 Task: For heading Arial with bold.  font size for heading22,  'Change the font style of data to'Arial Narrow.  and font size to 14,  Change the alignment of both headline & data to Align middle.  In the sheet  Expense Monitoring Tool
Action: Mouse moved to (55, 132)
Screenshot: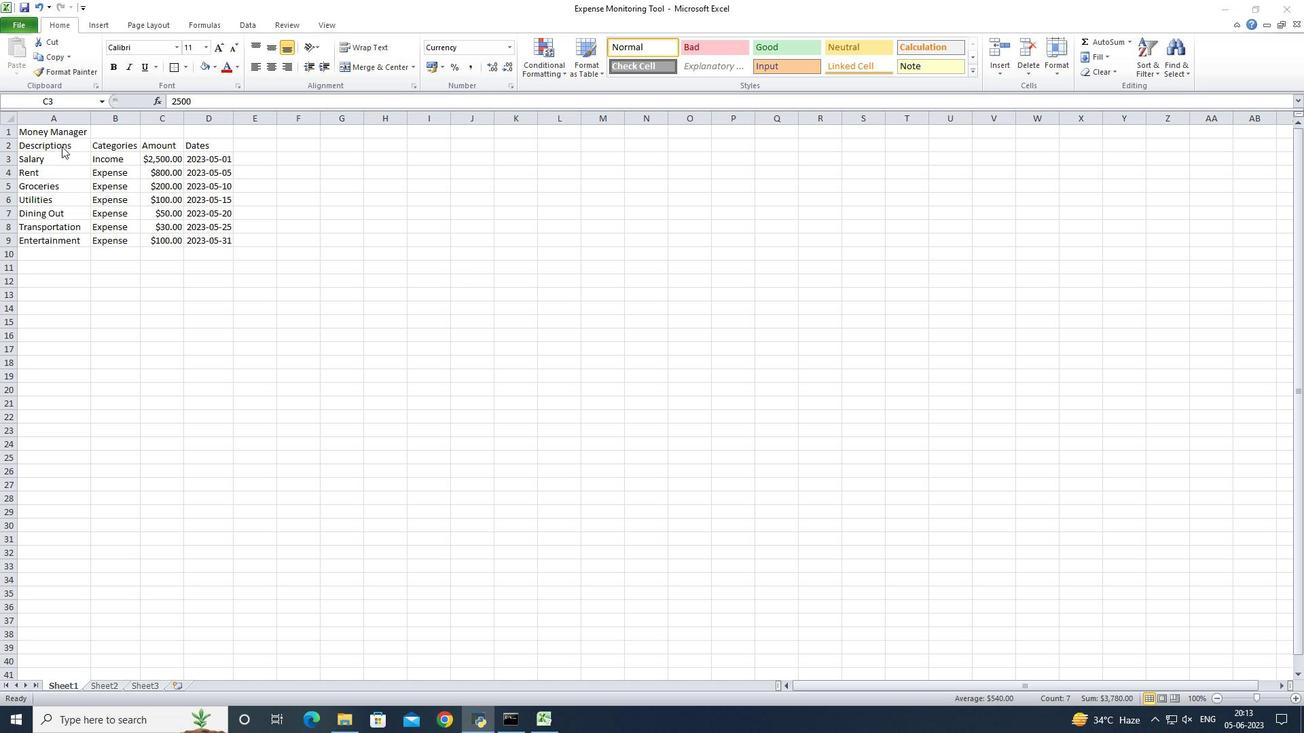 
Action: Mouse pressed left at (55, 132)
Screenshot: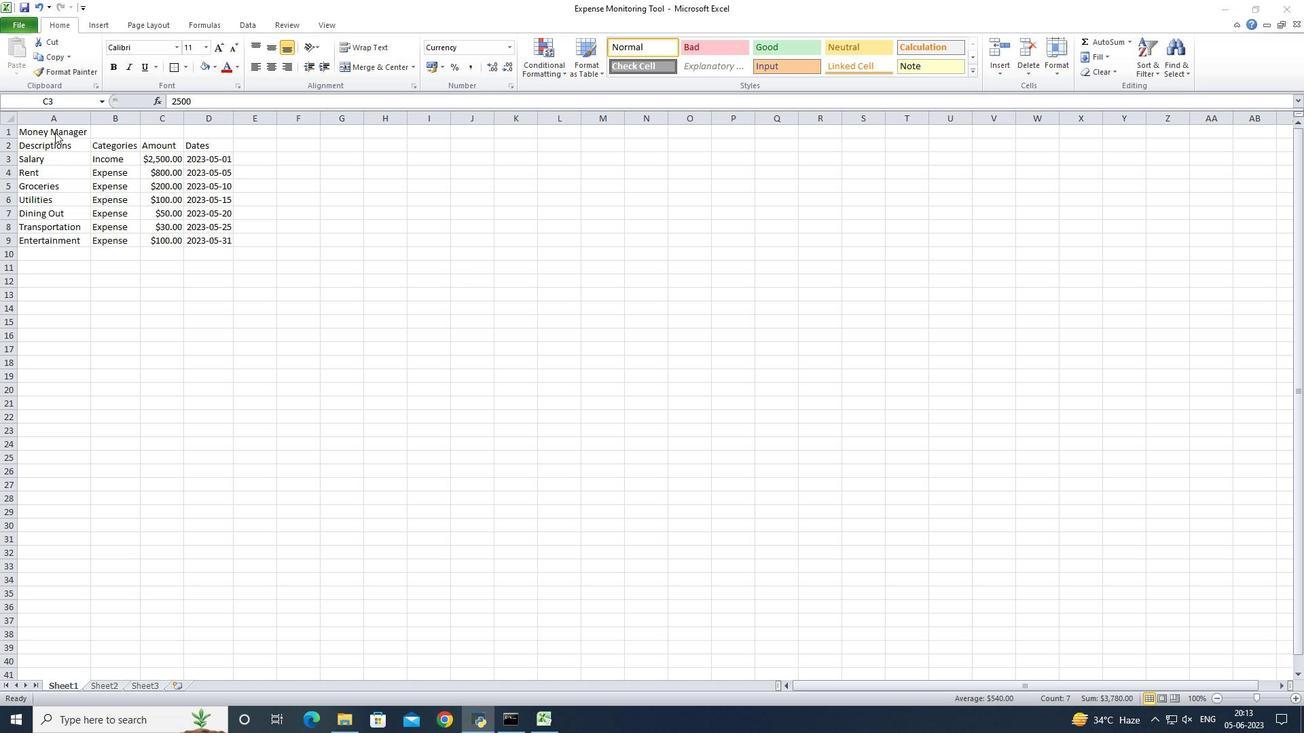 
Action: Mouse moved to (86, 133)
Screenshot: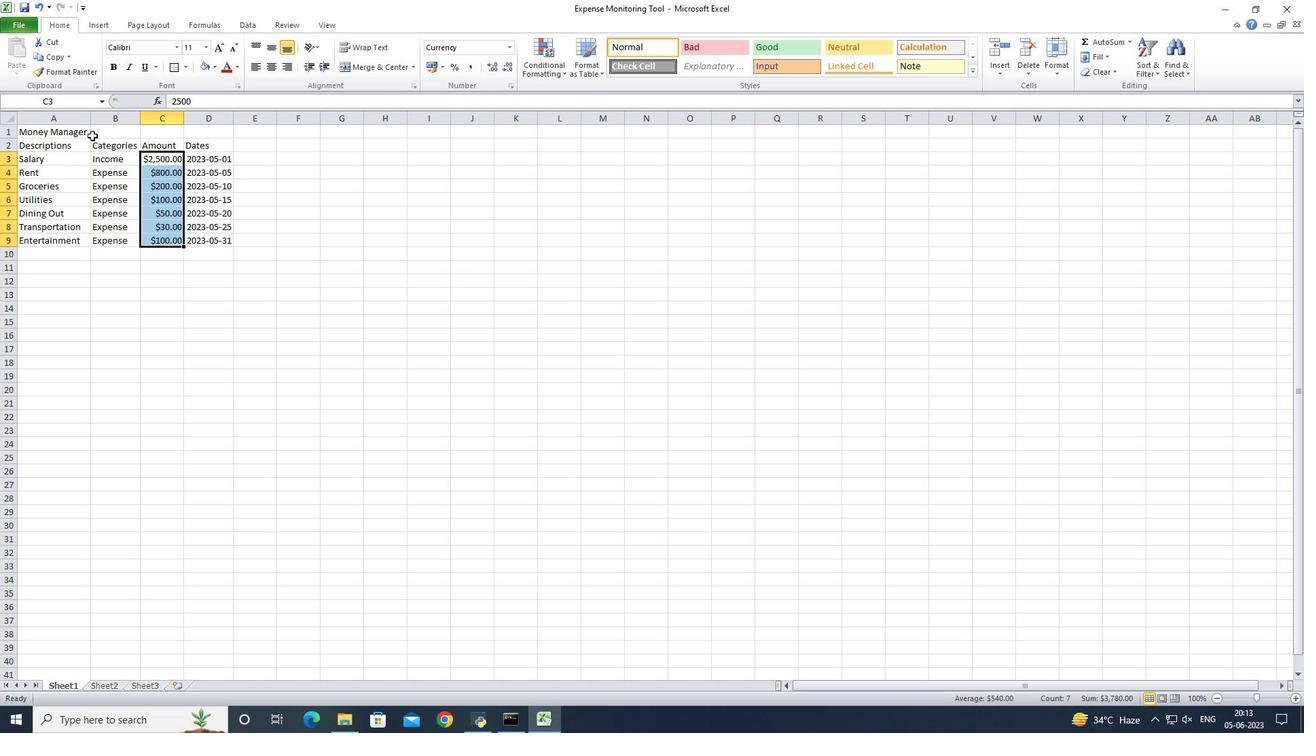
Action: Mouse pressed left at (86, 133)
Screenshot: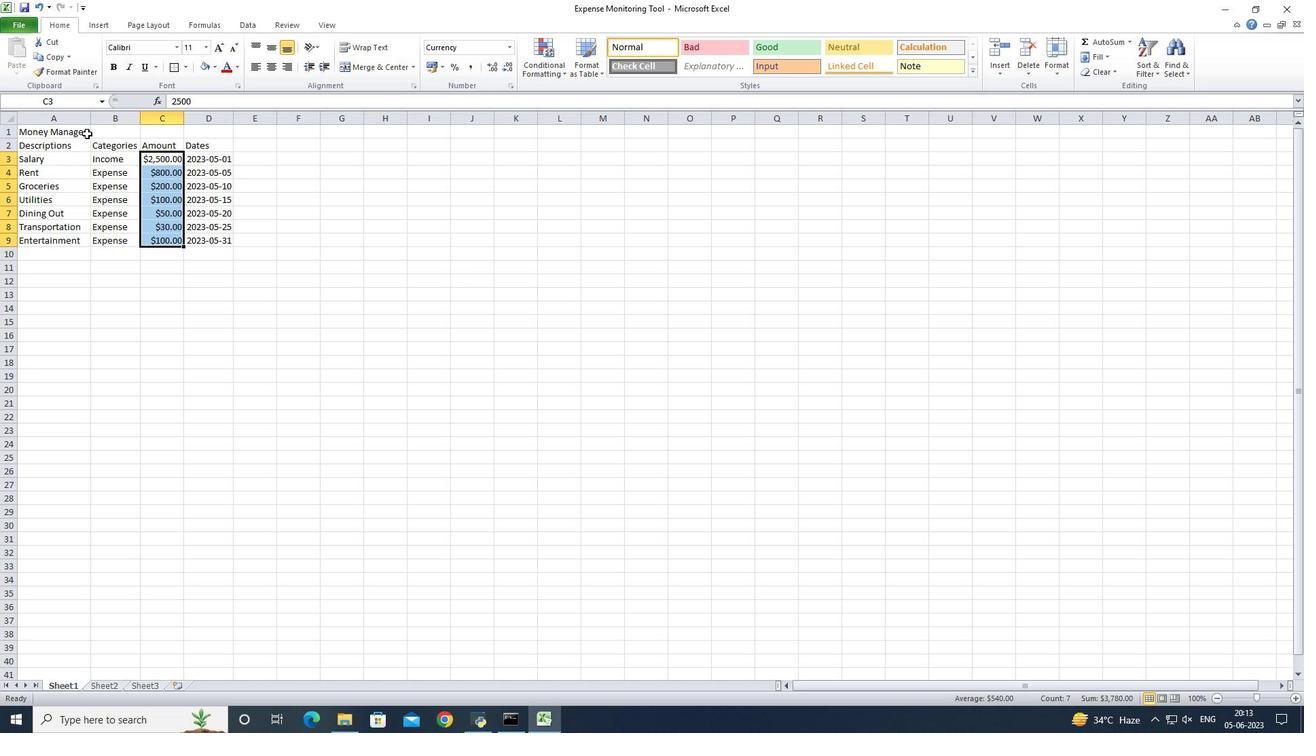 
Action: Mouse moved to (174, 48)
Screenshot: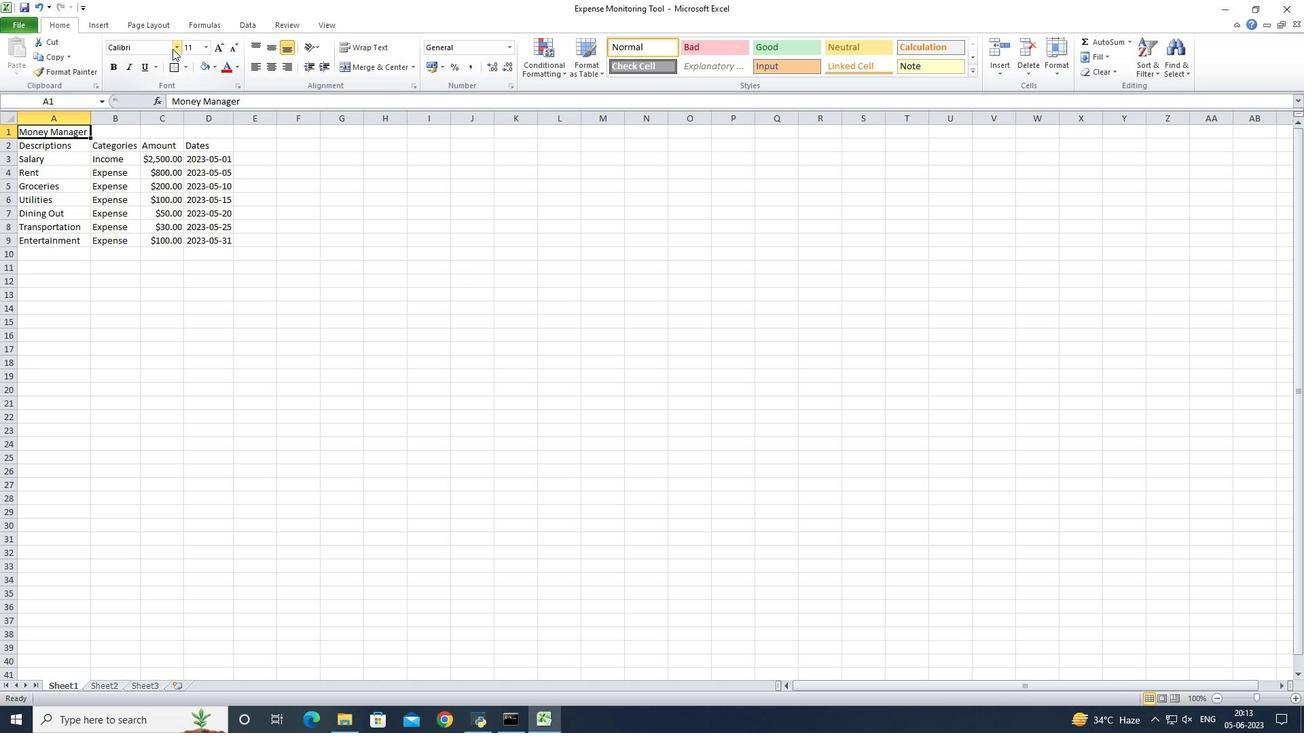 
Action: Mouse pressed left at (174, 48)
Screenshot: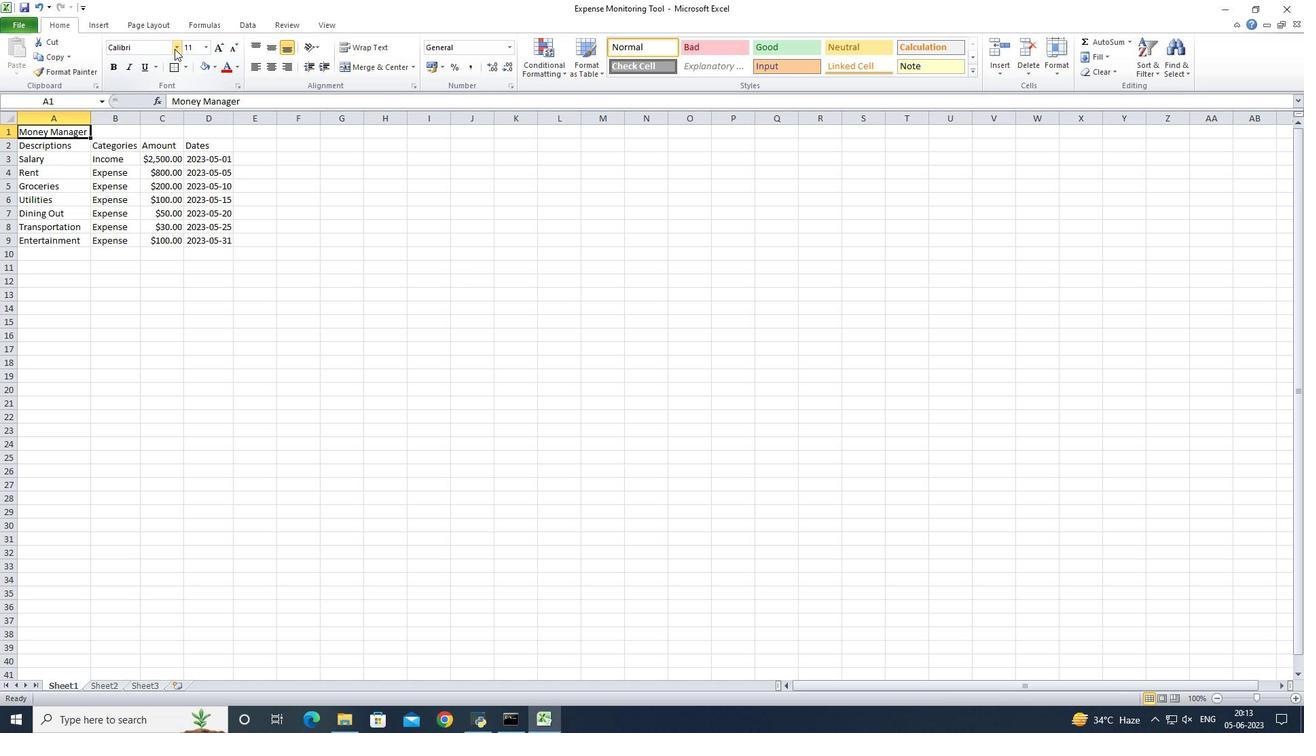 
Action: Mouse moved to (138, 207)
Screenshot: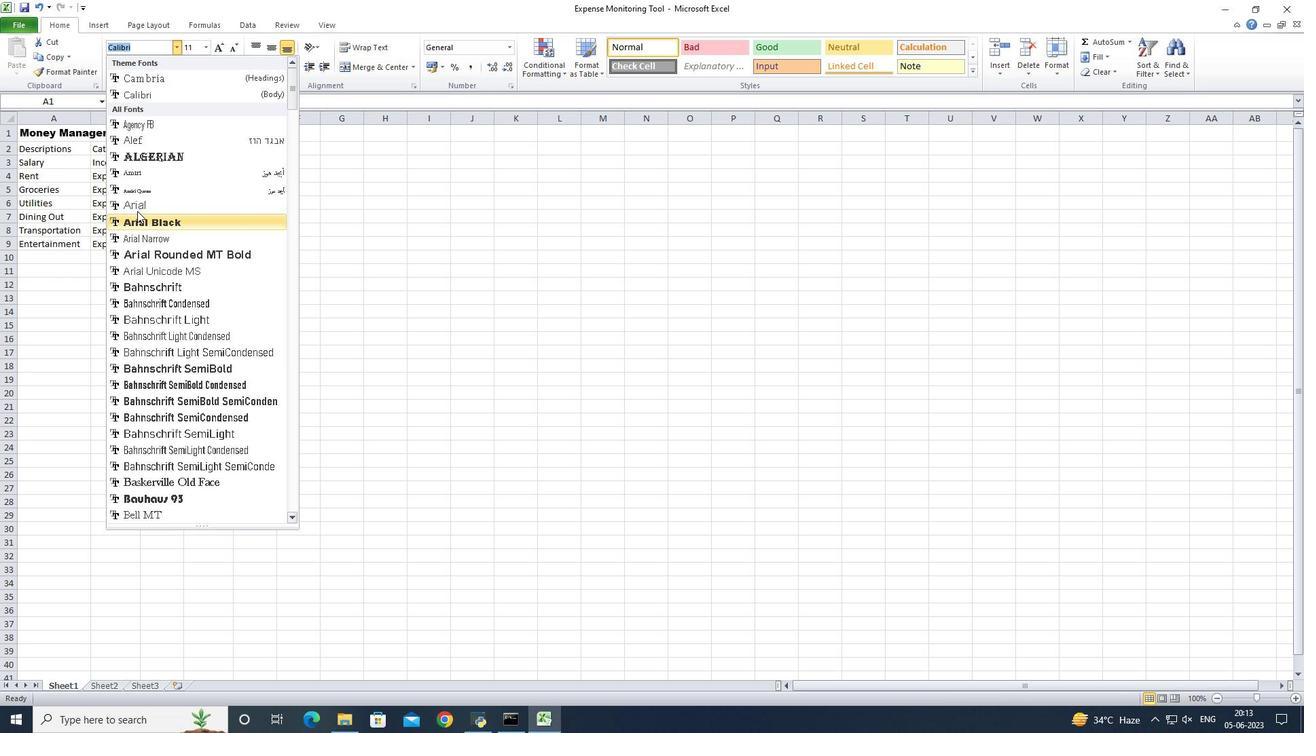 
Action: Mouse pressed left at (138, 207)
Screenshot: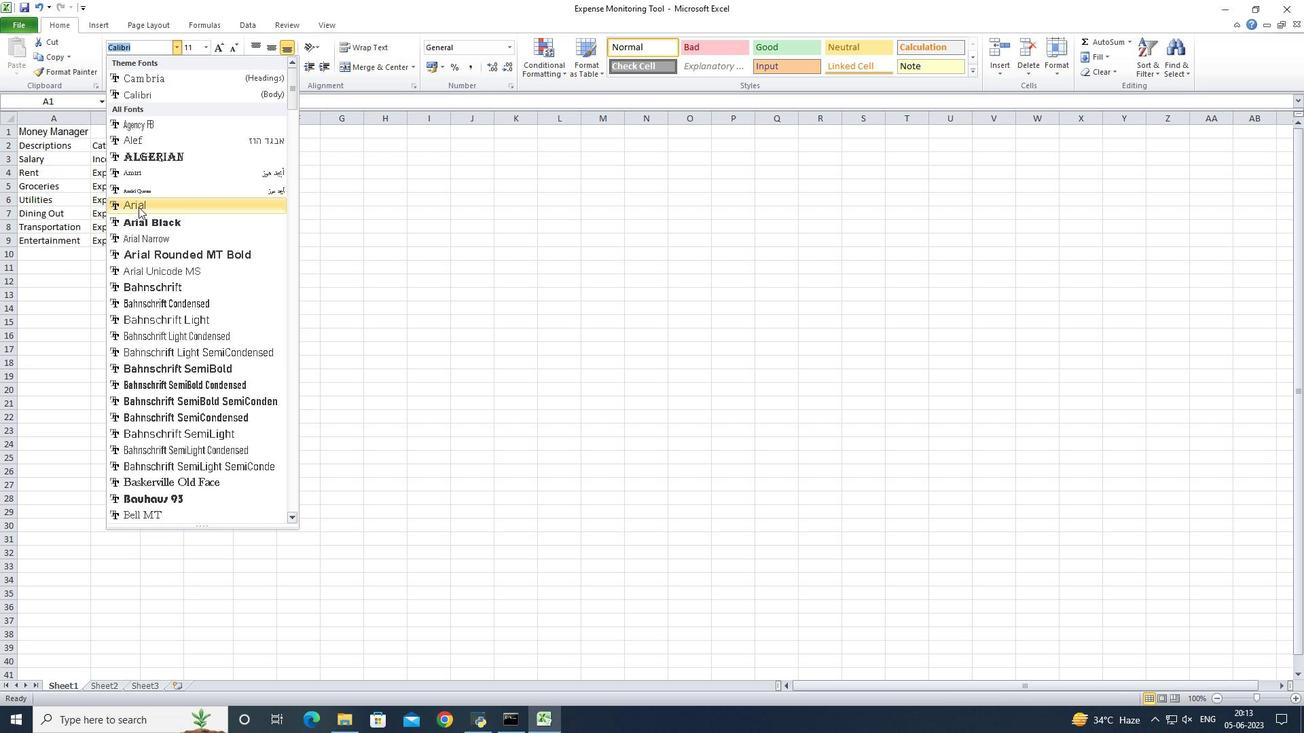 
Action: Mouse moved to (114, 63)
Screenshot: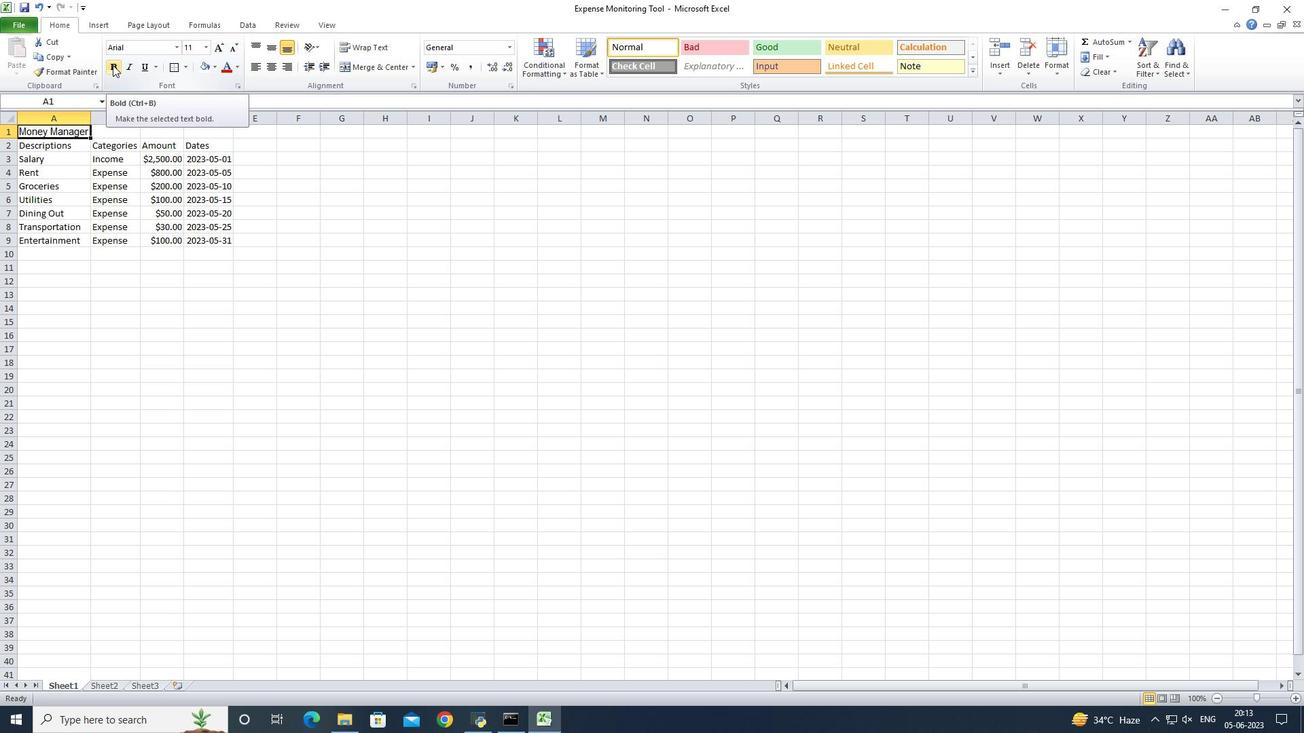 
Action: Mouse pressed left at (114, 63)
Screenshot: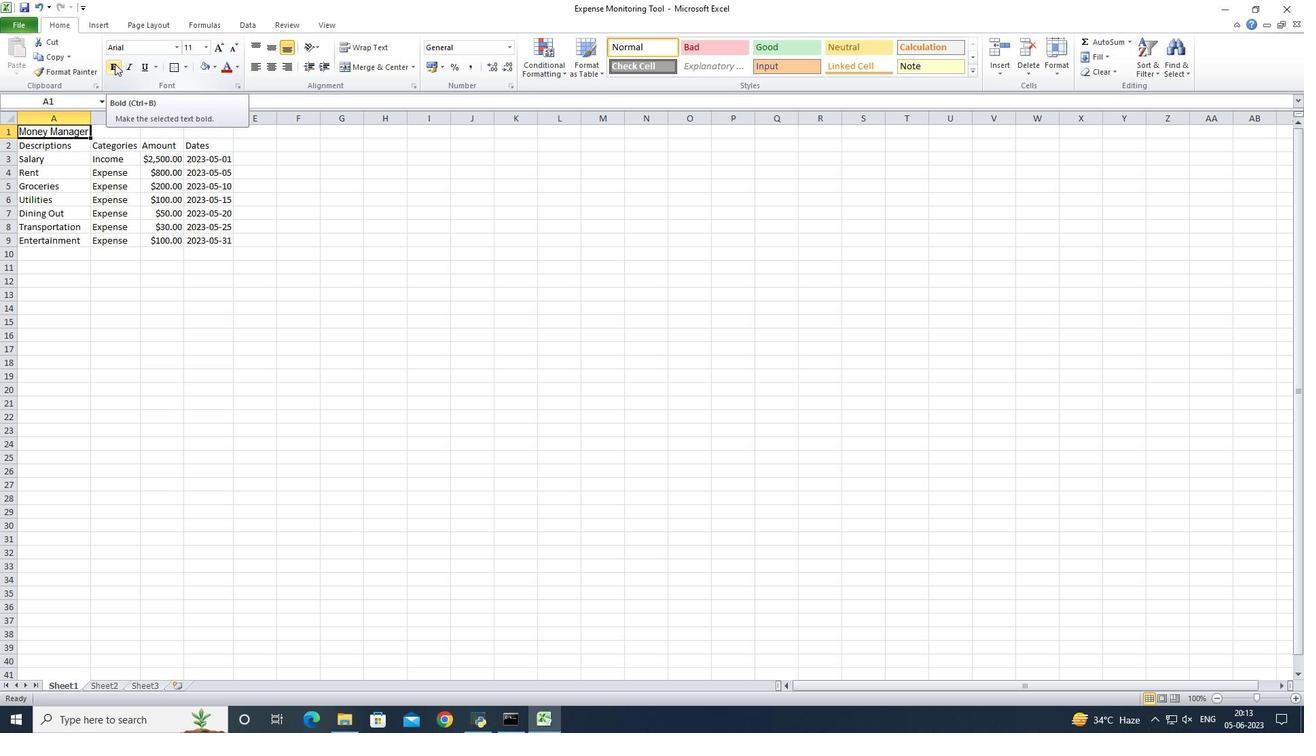
Action: Mouse moved to (203, 48)
Screenshot: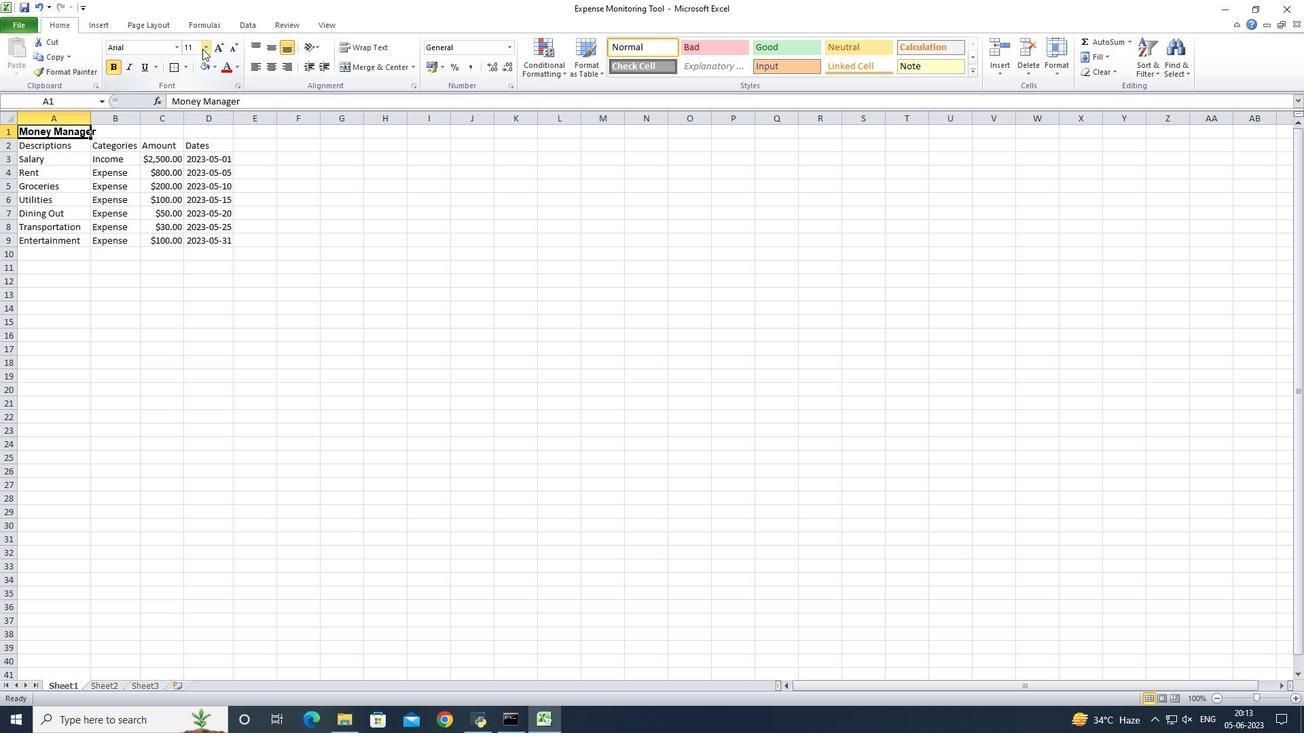 
Action: Mouse pressed left at (203, 48)
Screenshot: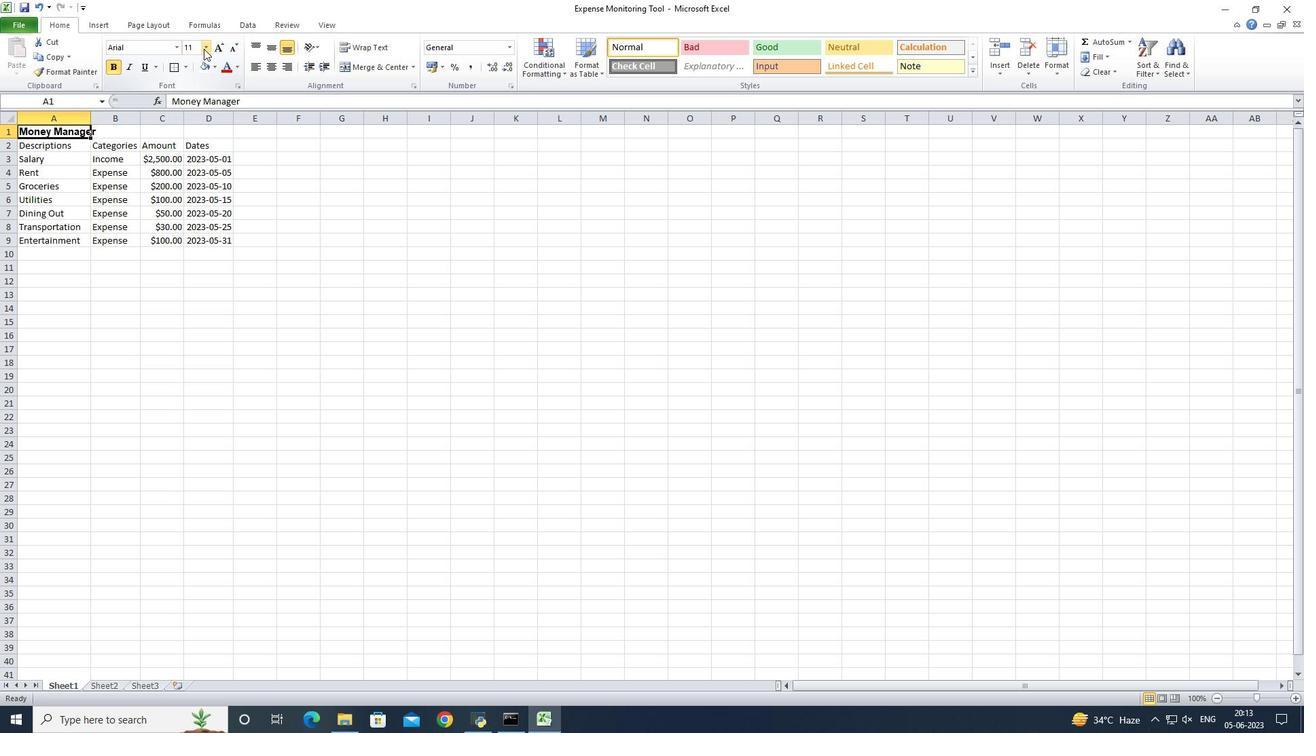 
Action: Mouse moved to (190, 165)
Screenshot: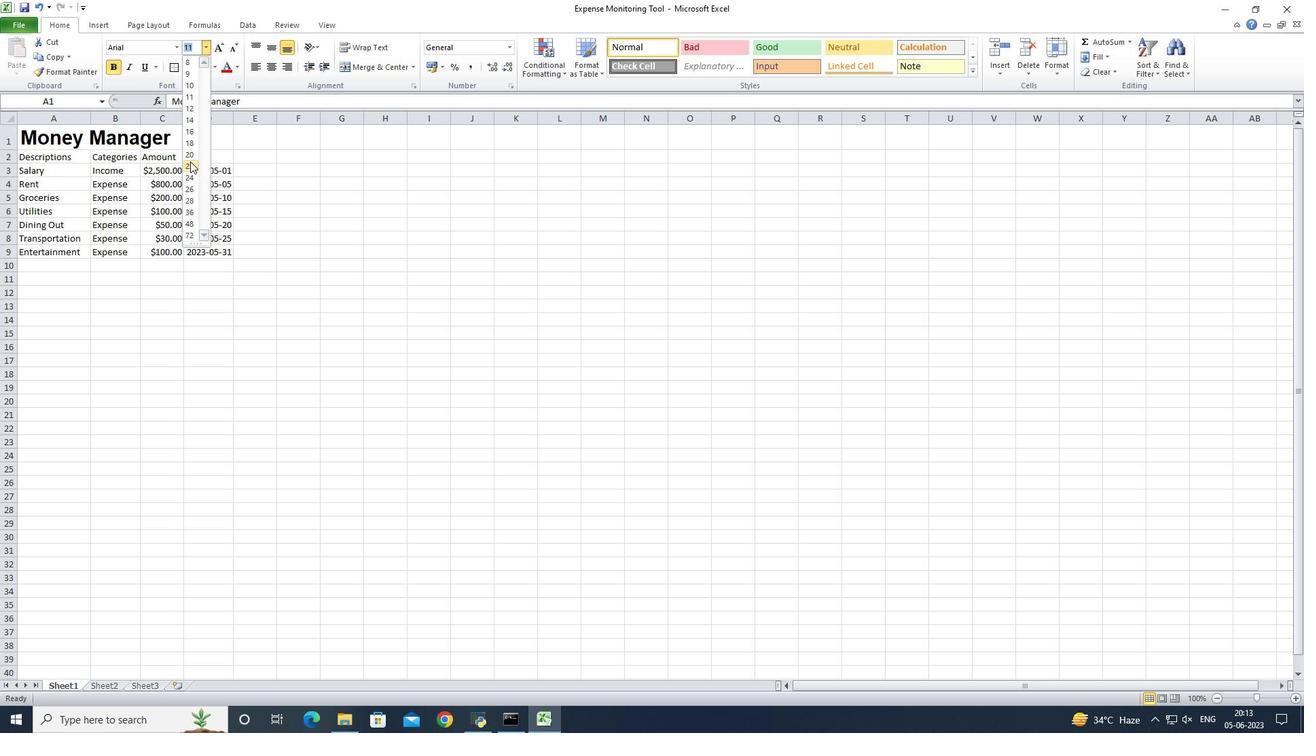 
Action: Mouse pressed left at (190, 165)
Screenshot: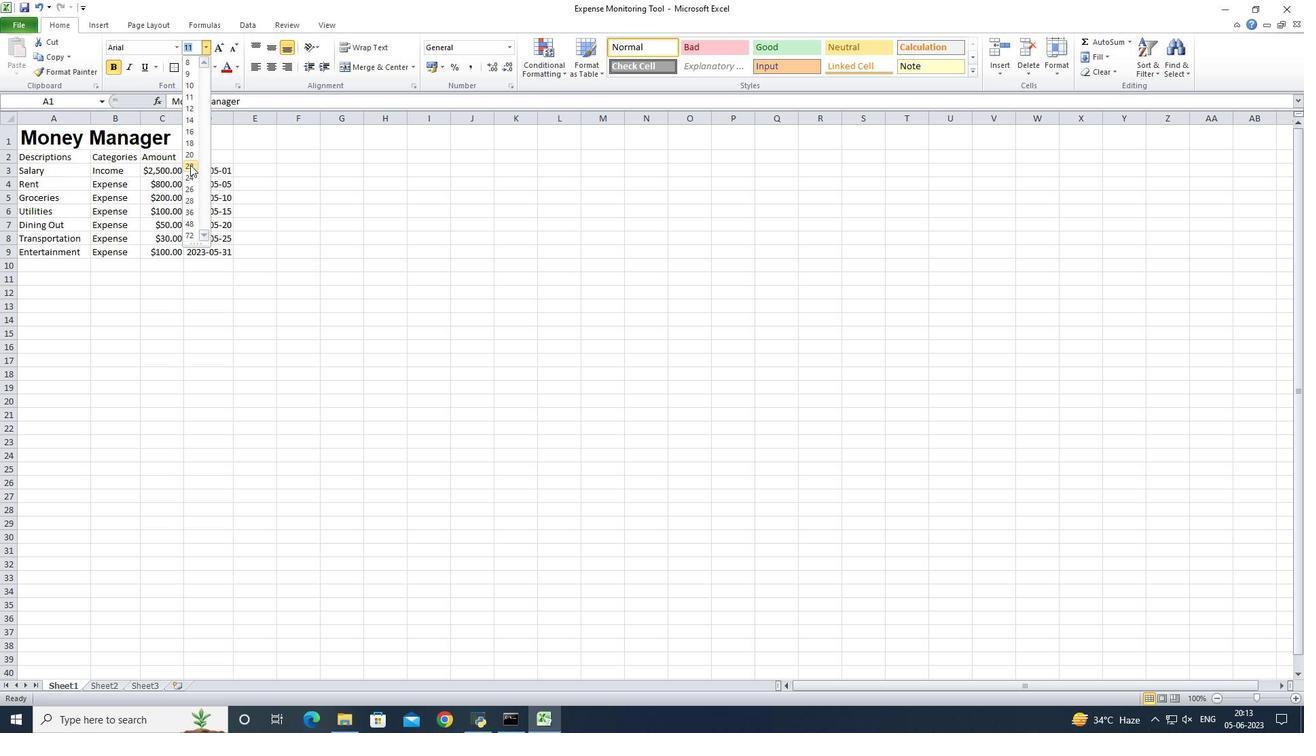 
Action: Mouse moved to (48, 161)
Screenshot: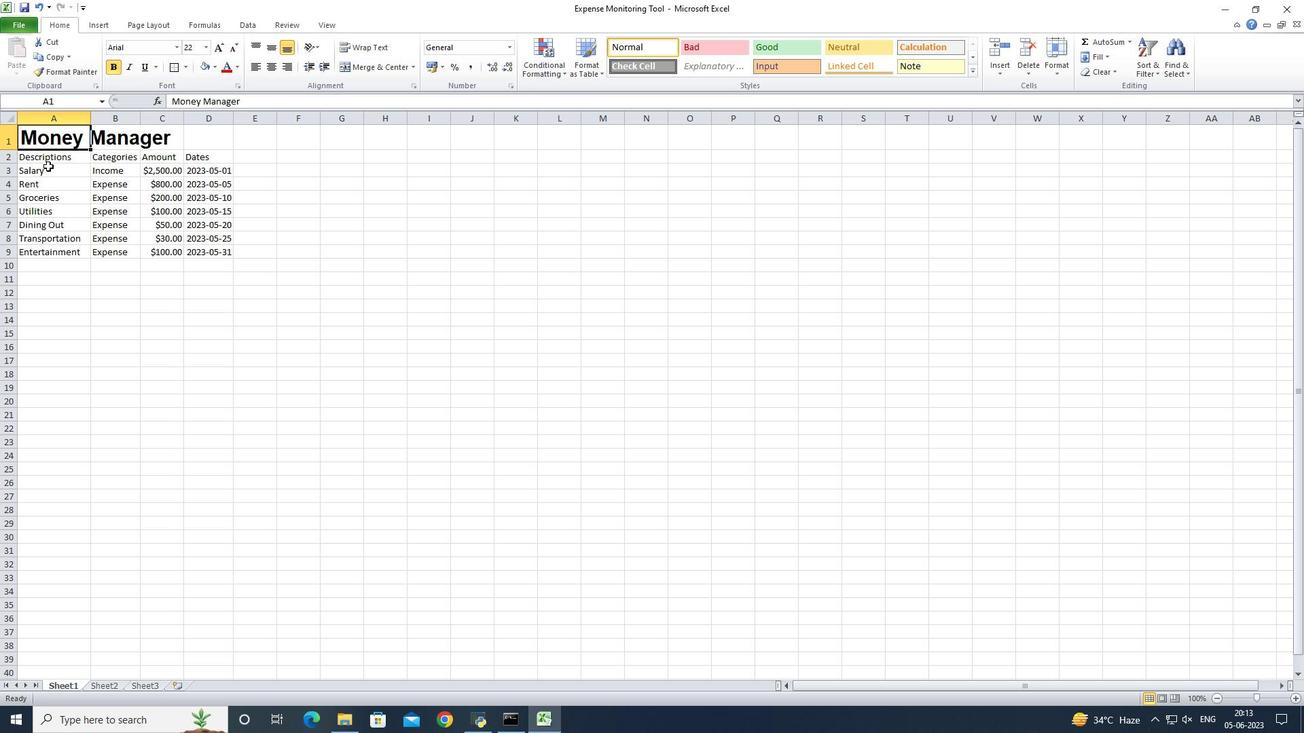 
Action: Mouse pressed left at (48, 161)
Screenshot: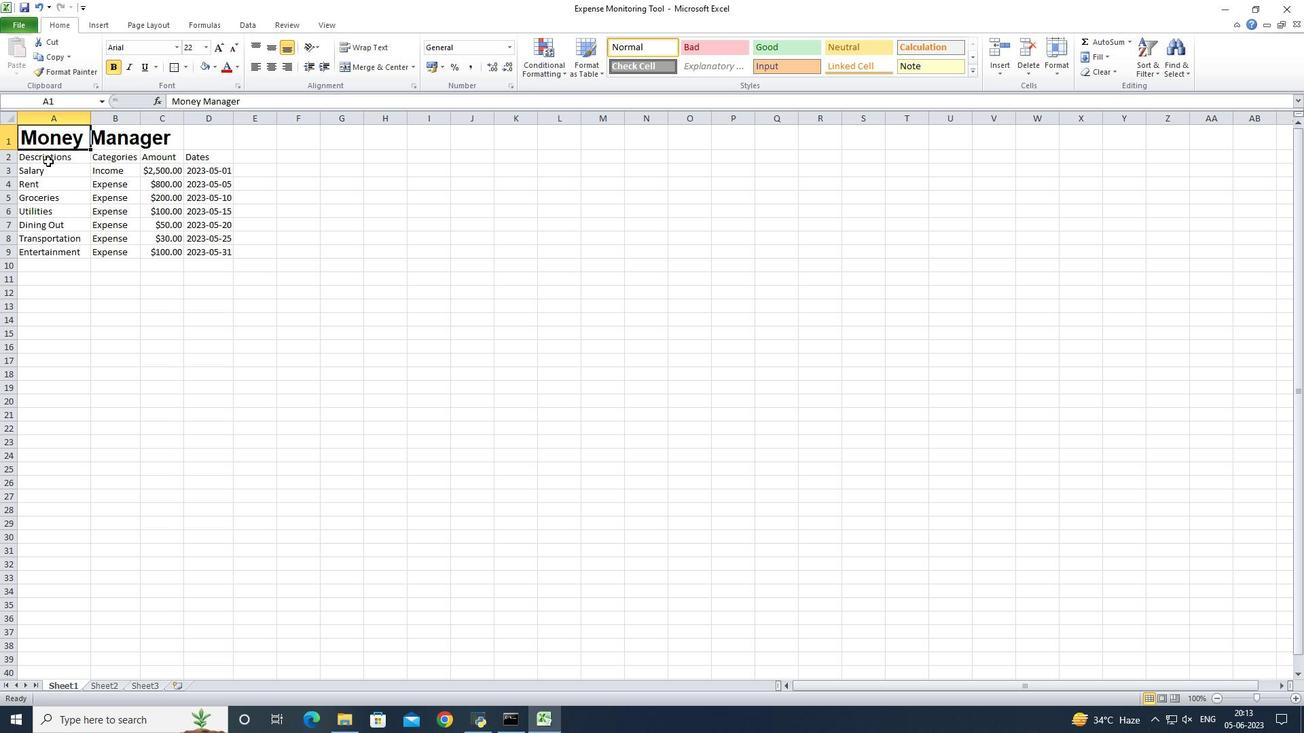 
Action: Mouse moved to (175, 44)
Screenshot: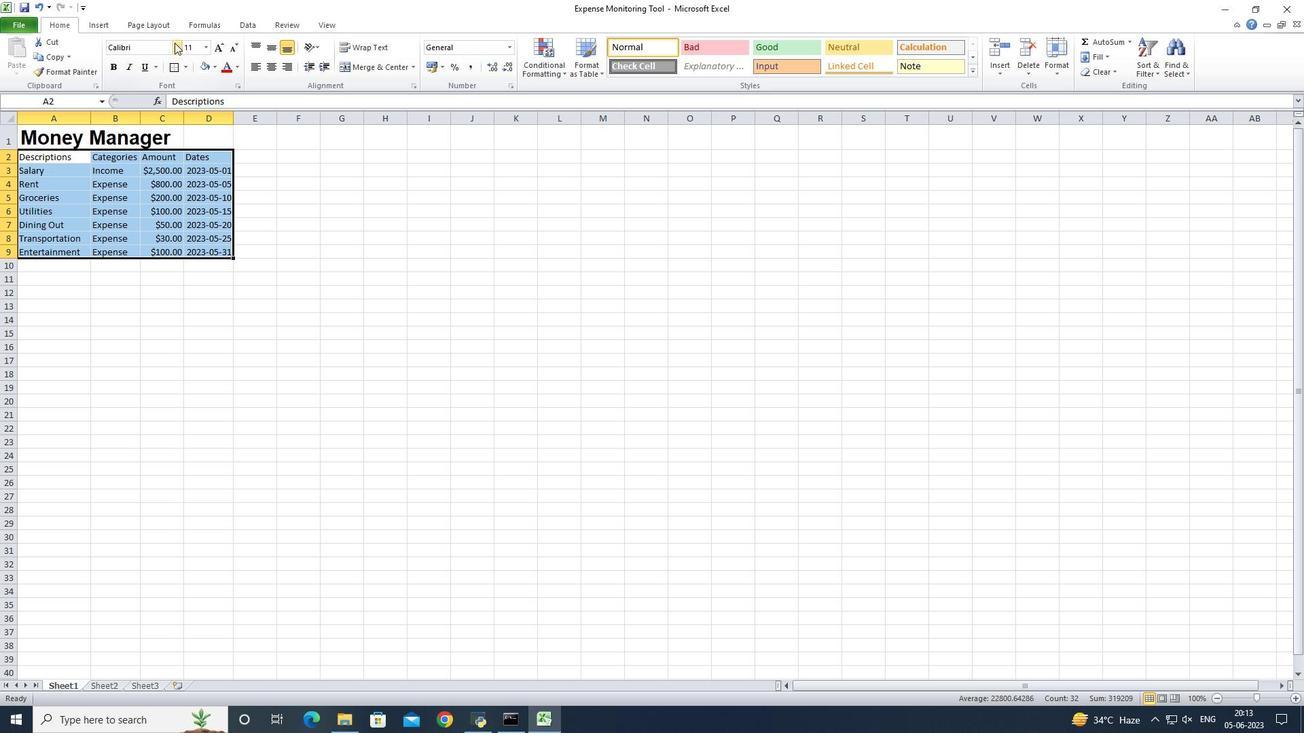 
Action: Mouse pressed left at (175, 44)
Screenshot: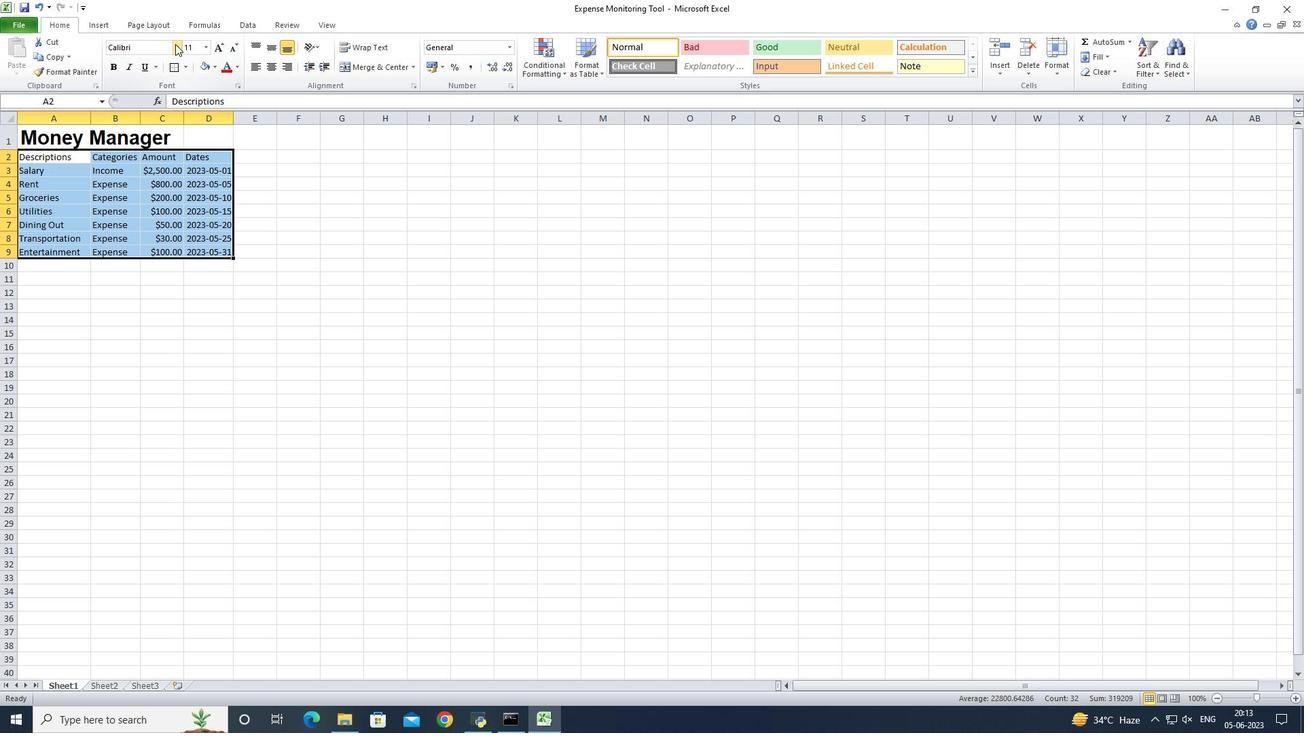 
Action: Mouse moved to (158, 239)
Screenshot: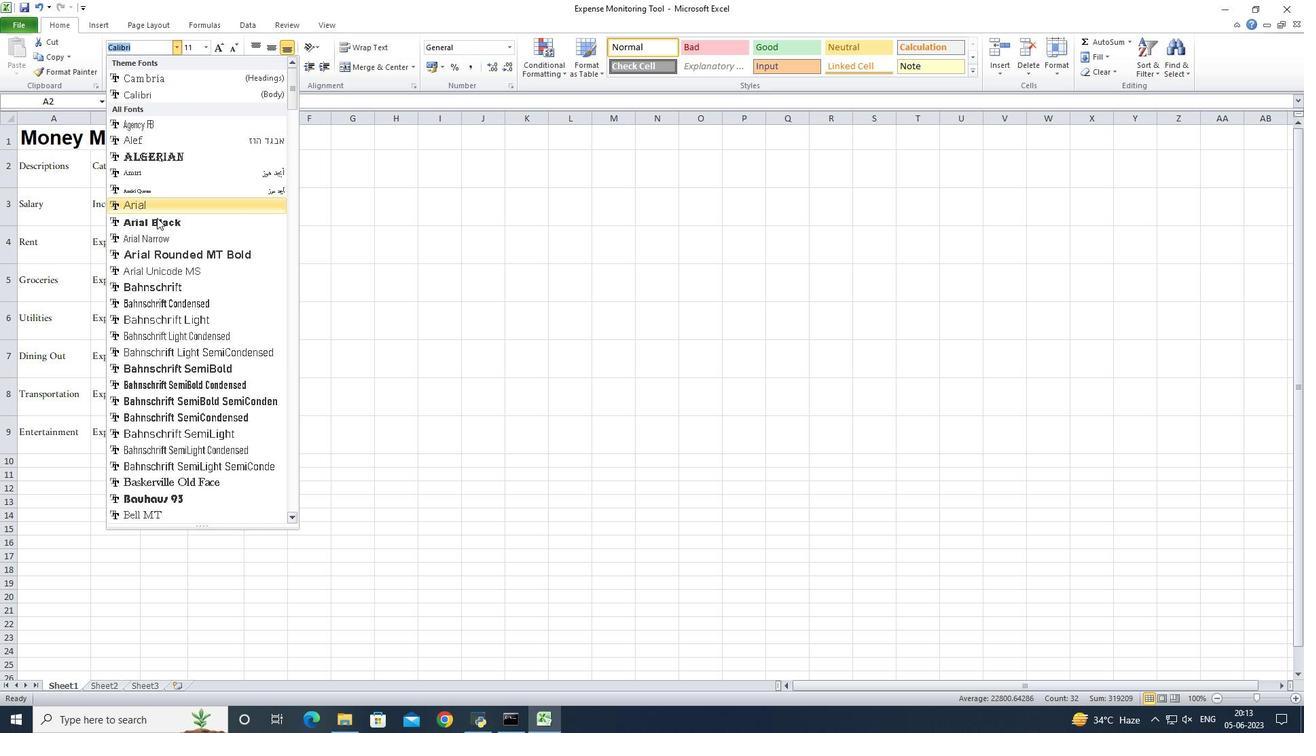 
Action: Mouse pressed left at (158, 239)
Screenshot: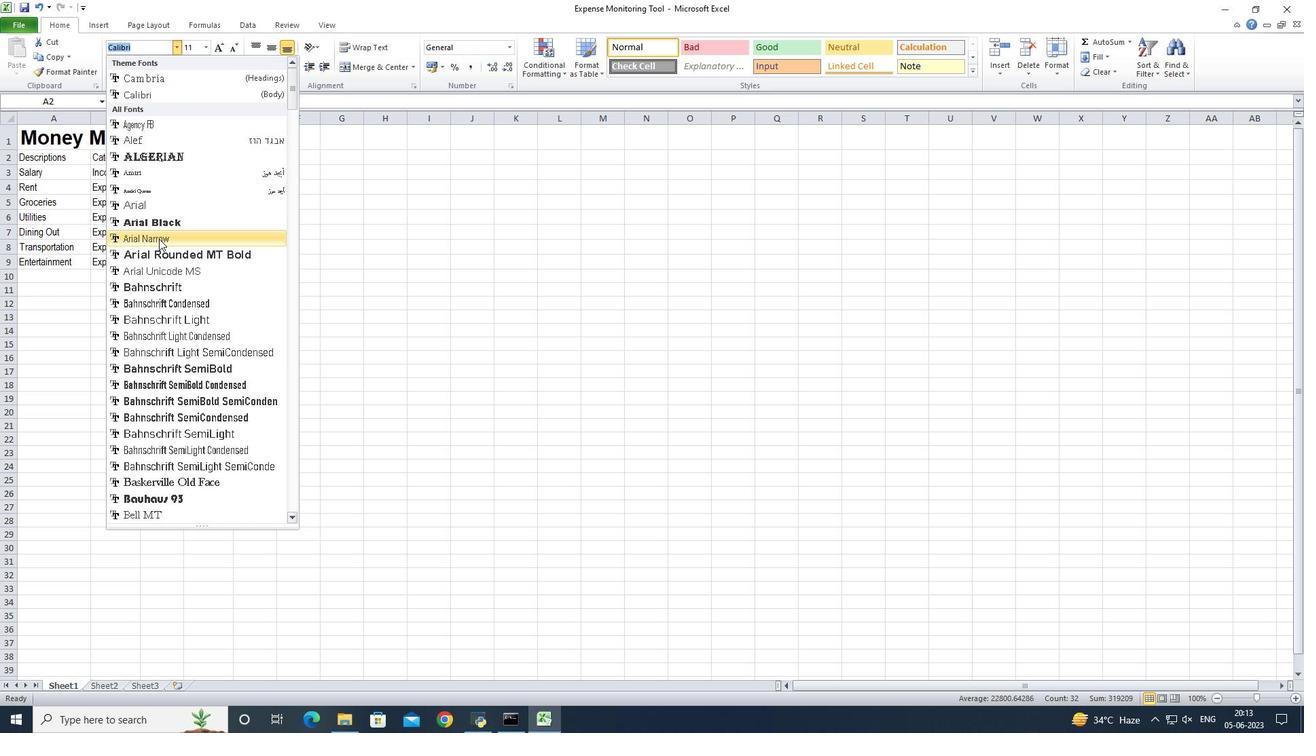 
Action: Mouse moved to (207, 49)
Screenshot: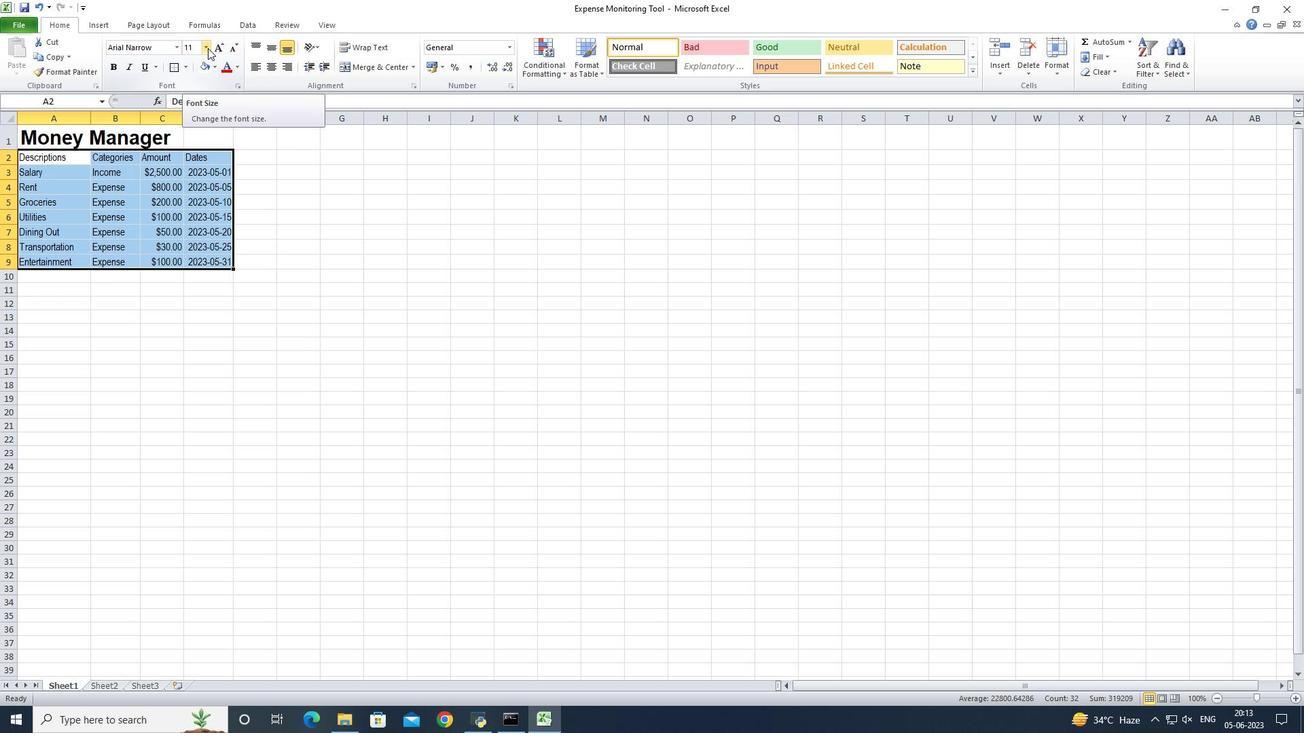 
Action: Mouse pressed left at (207, 49)
Screenshot: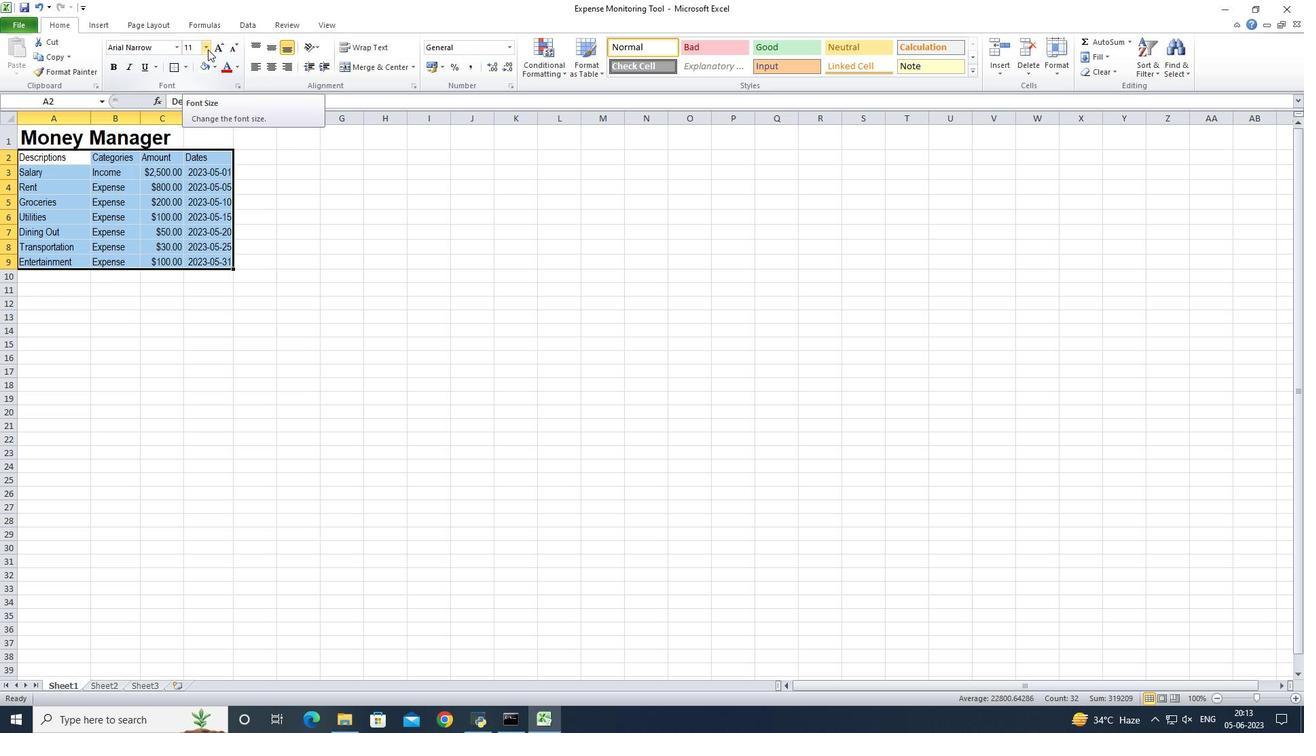 
Action: Mouse moved to (194, 119)
Screenshot: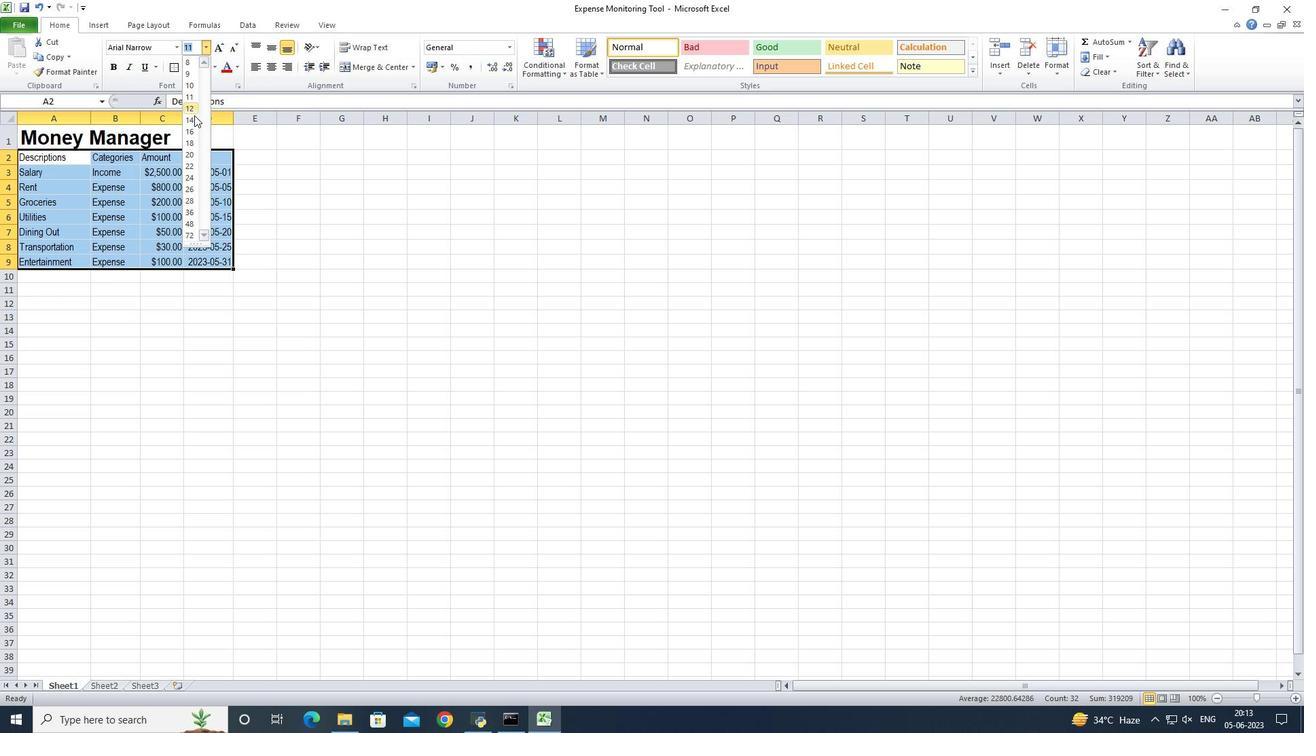 
Action: Mouse pressed left at (194, 119)
Screenshot: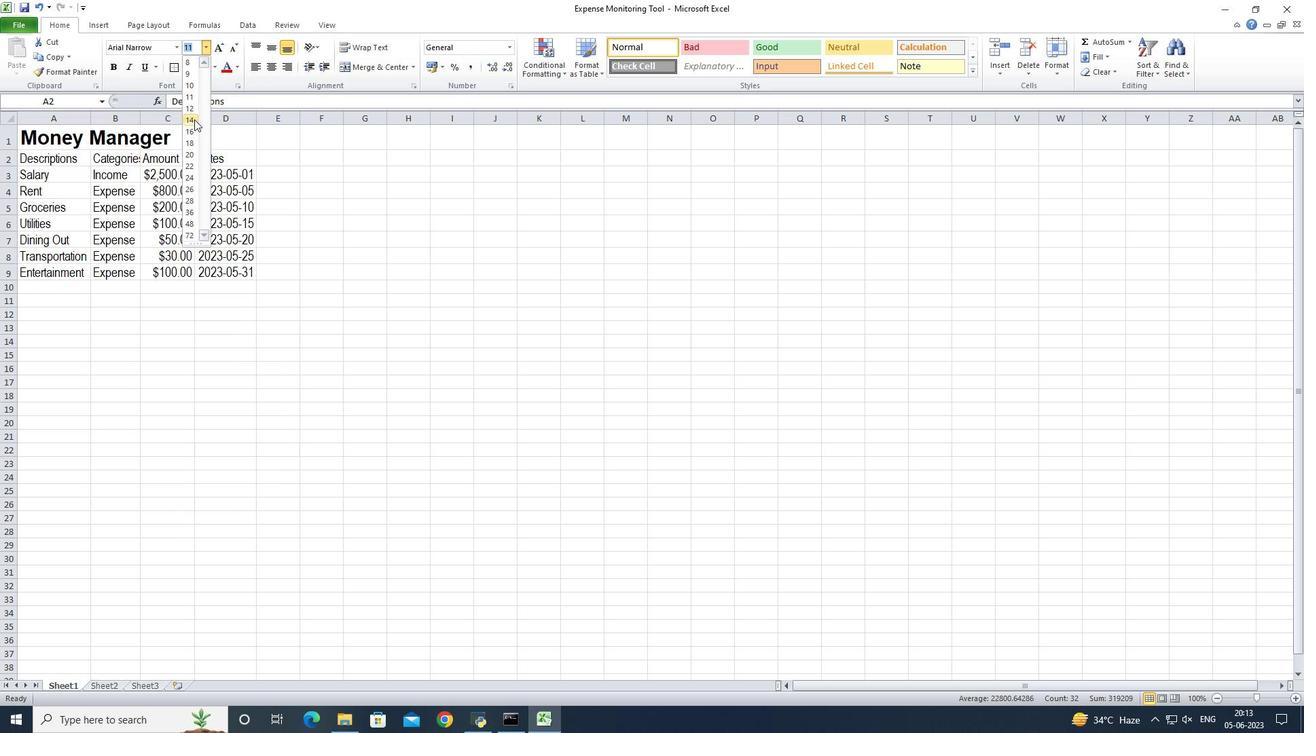 
Action: Mouse moved to (35, 133)
Screenshot: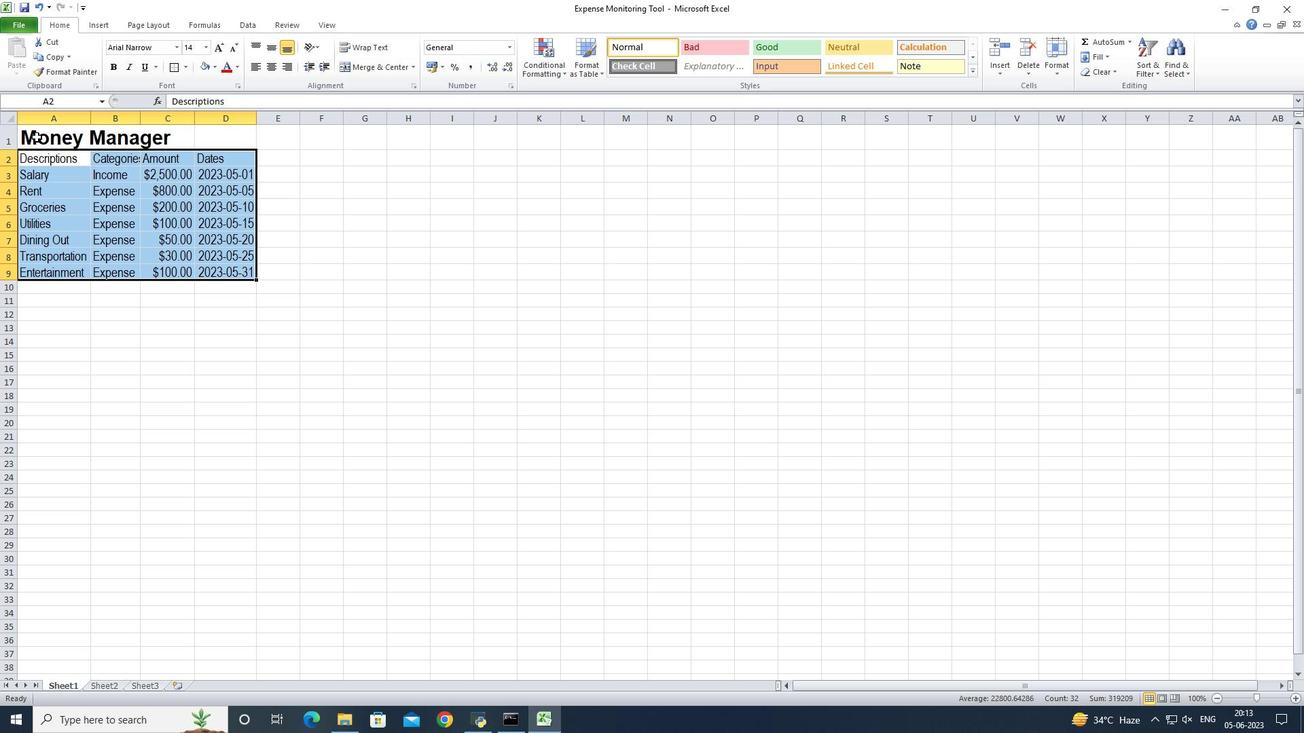 
Action: Mouse pressed left at (35, 133)
Screenshot: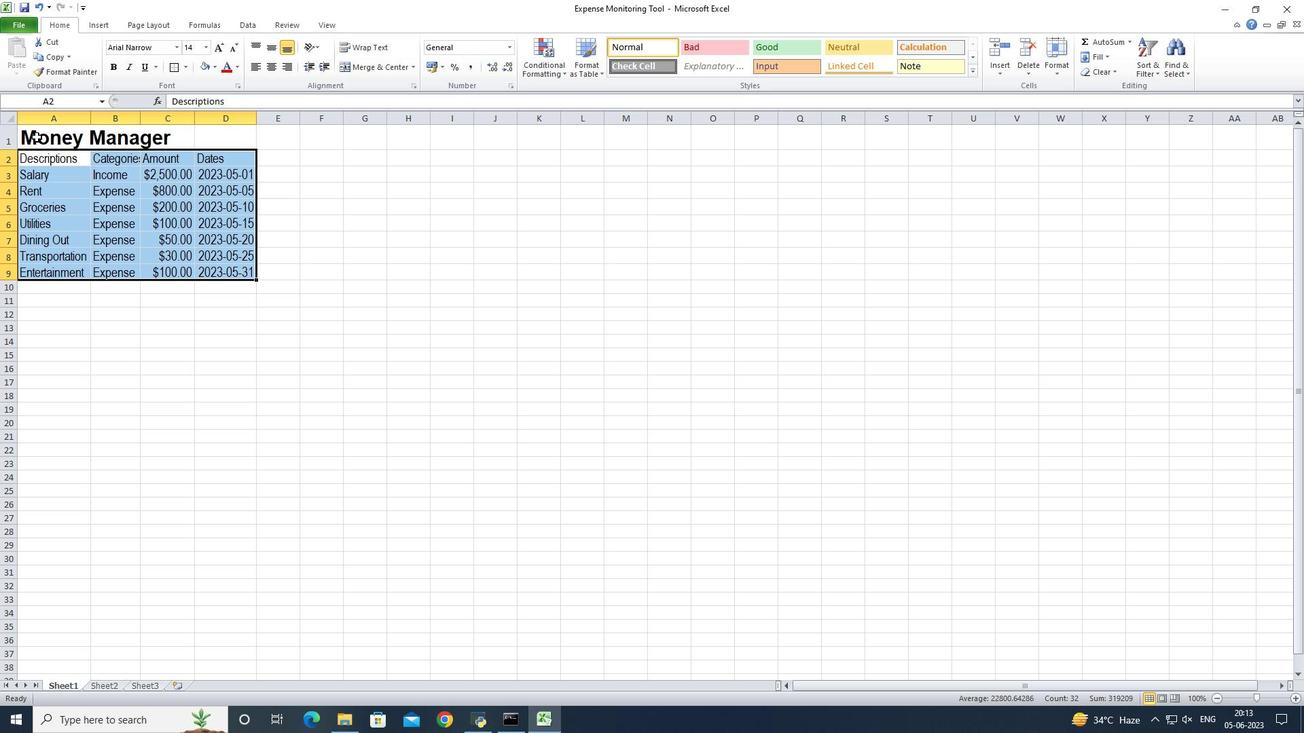 
Action: Mouse moved to (268, 46)
Screenshot: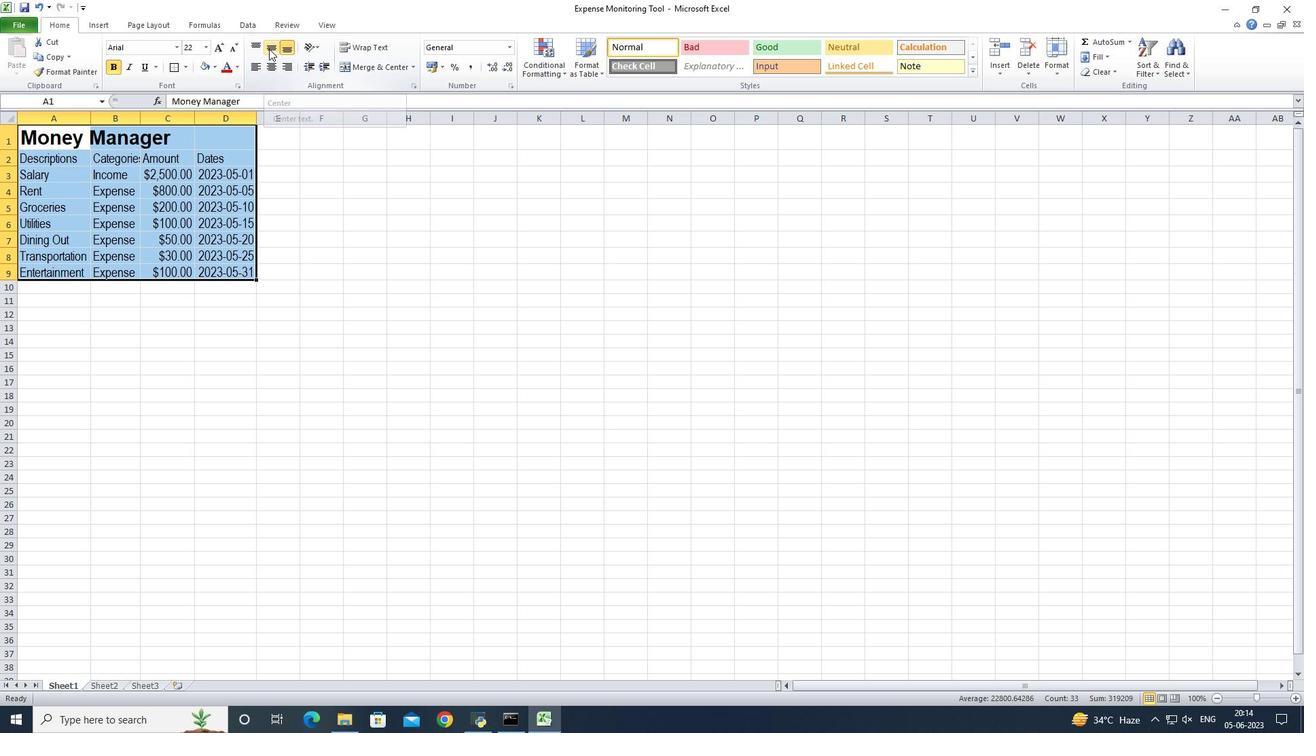 
Action: Mouse pressed left at (268, 46)
Screenshot: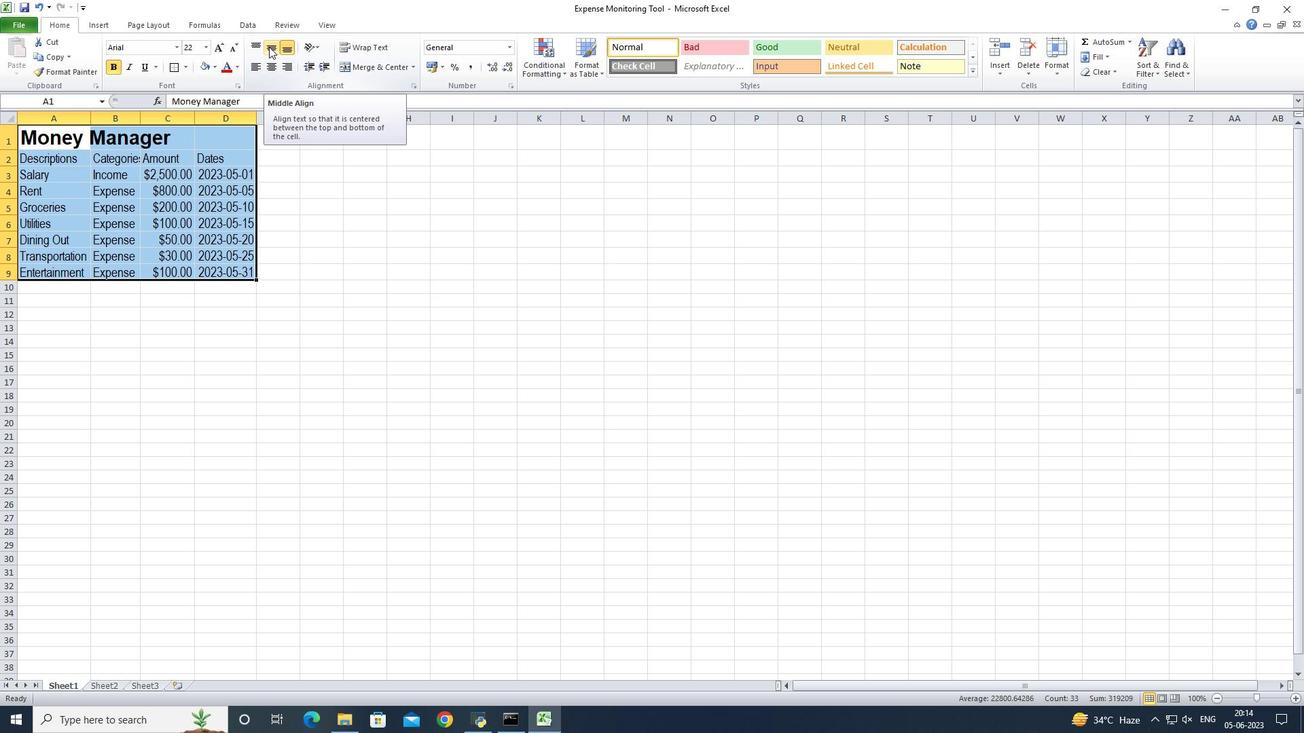 
Action: Mouse moved to (89, 118)
Screenshot: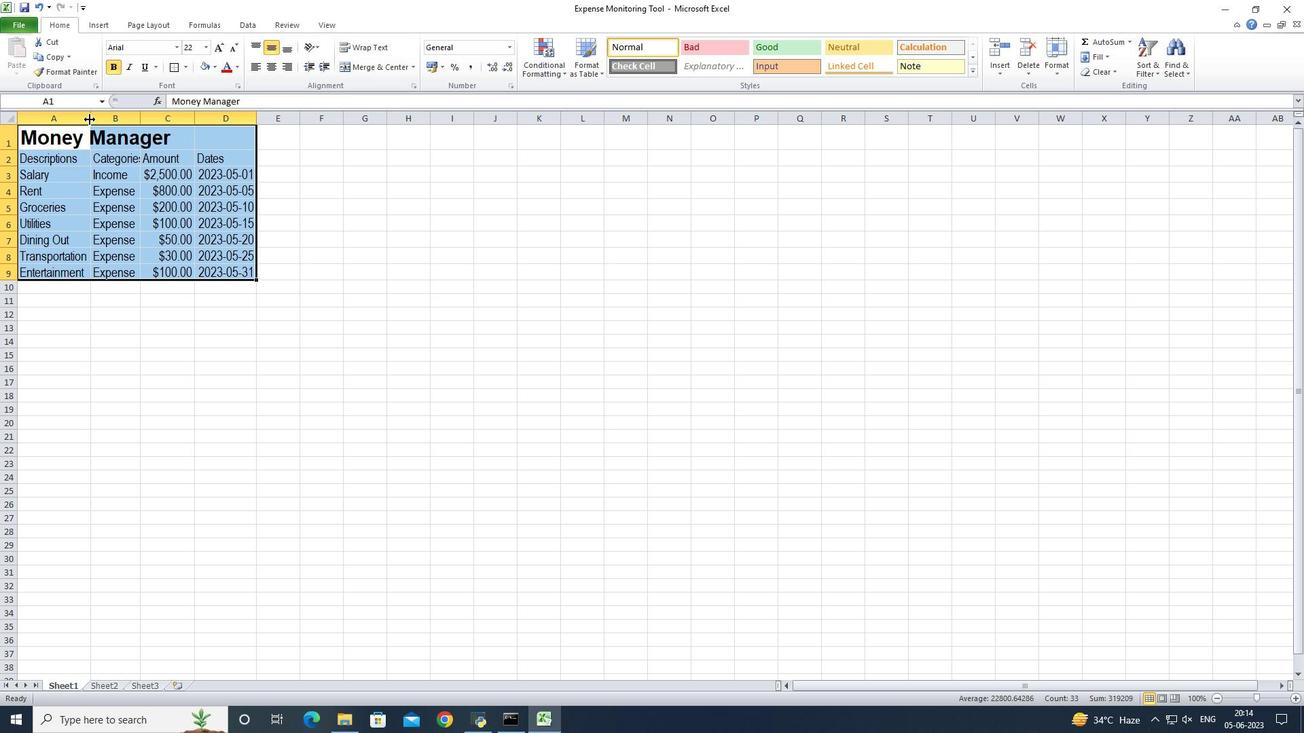 
Action: Mouse pressed left at (89, 118)
Screenshot: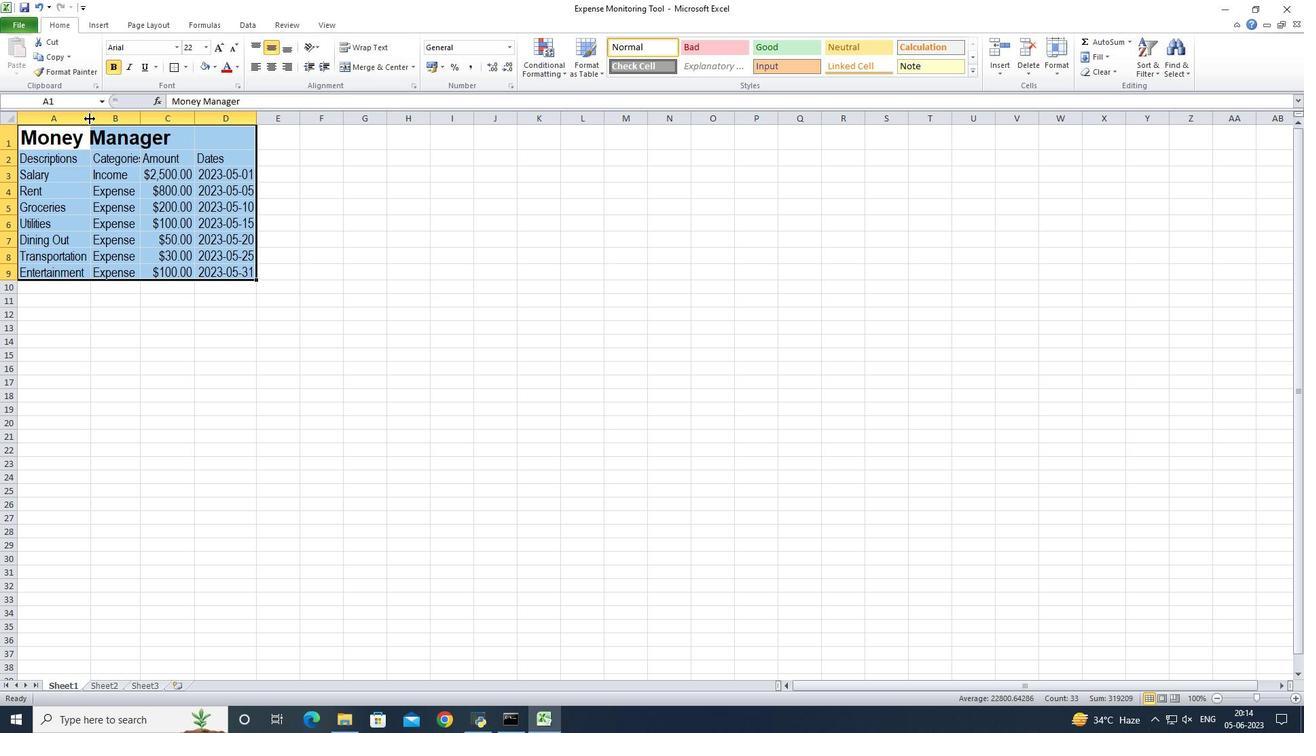 
Action: Mouse pressed left at (89, 118)
Screenshot: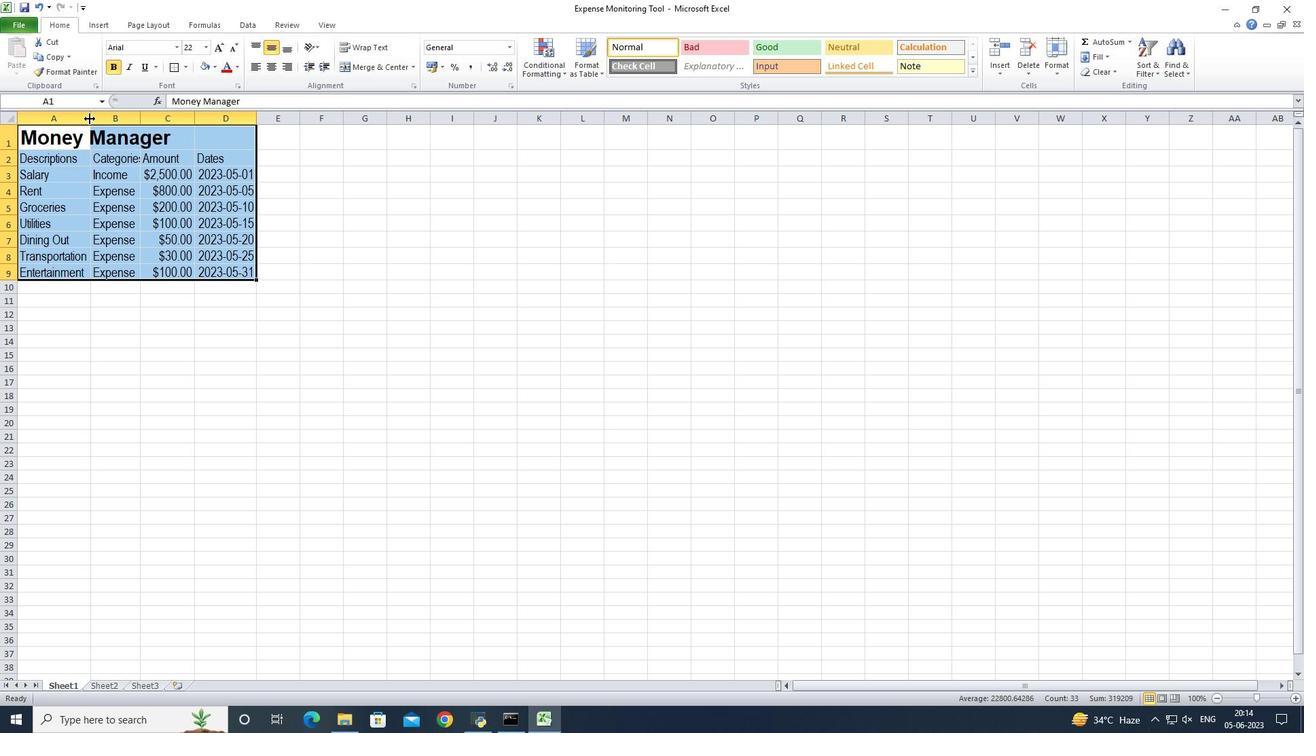 
Action: Mouse moved to (225, 114)
Screenshot: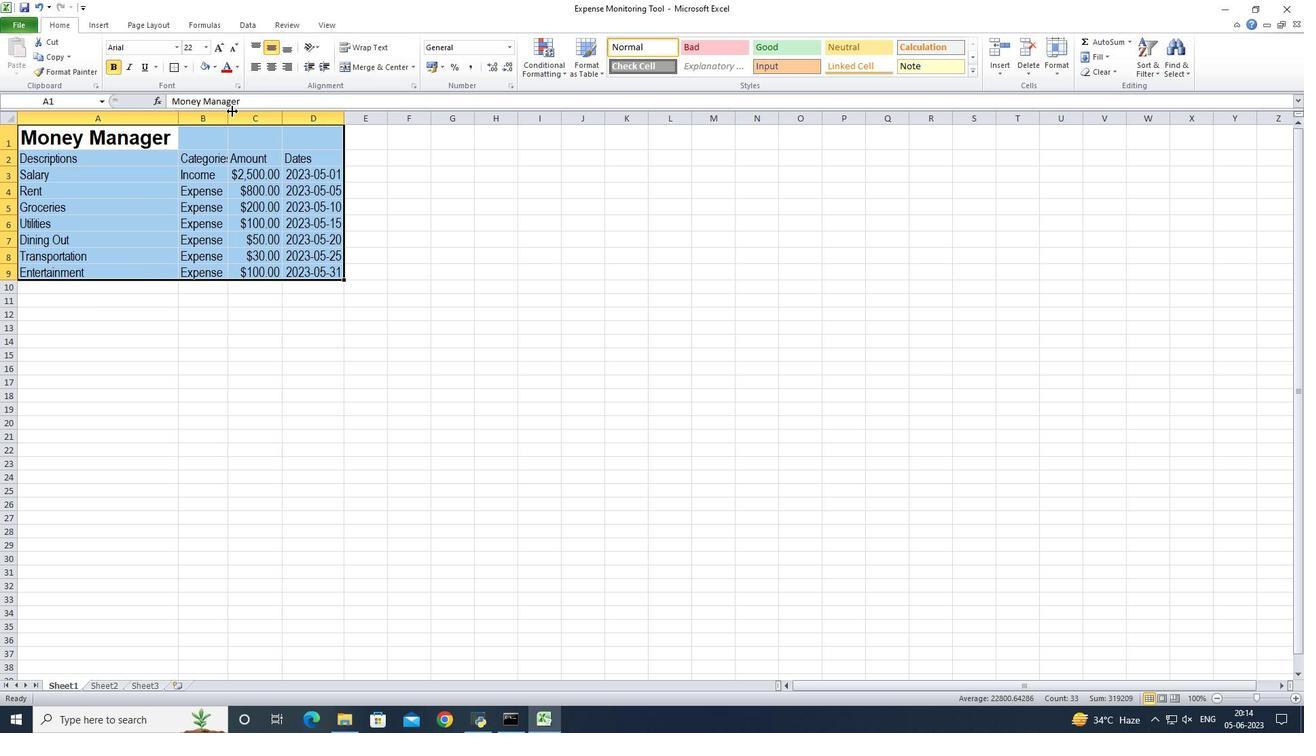 
Action: Mouse pressed left at (225, 114)
Screenshot: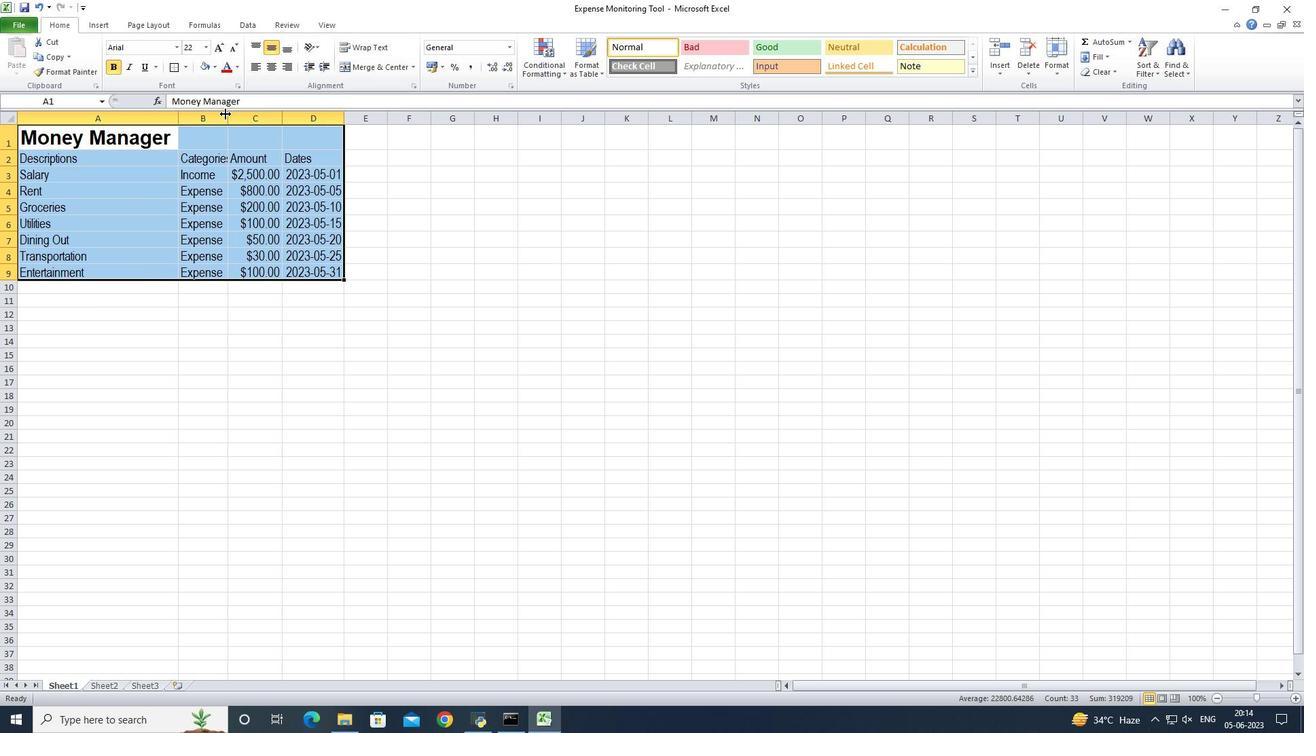 
Action: Mouse pressed left at (225, 114)
Screenshot: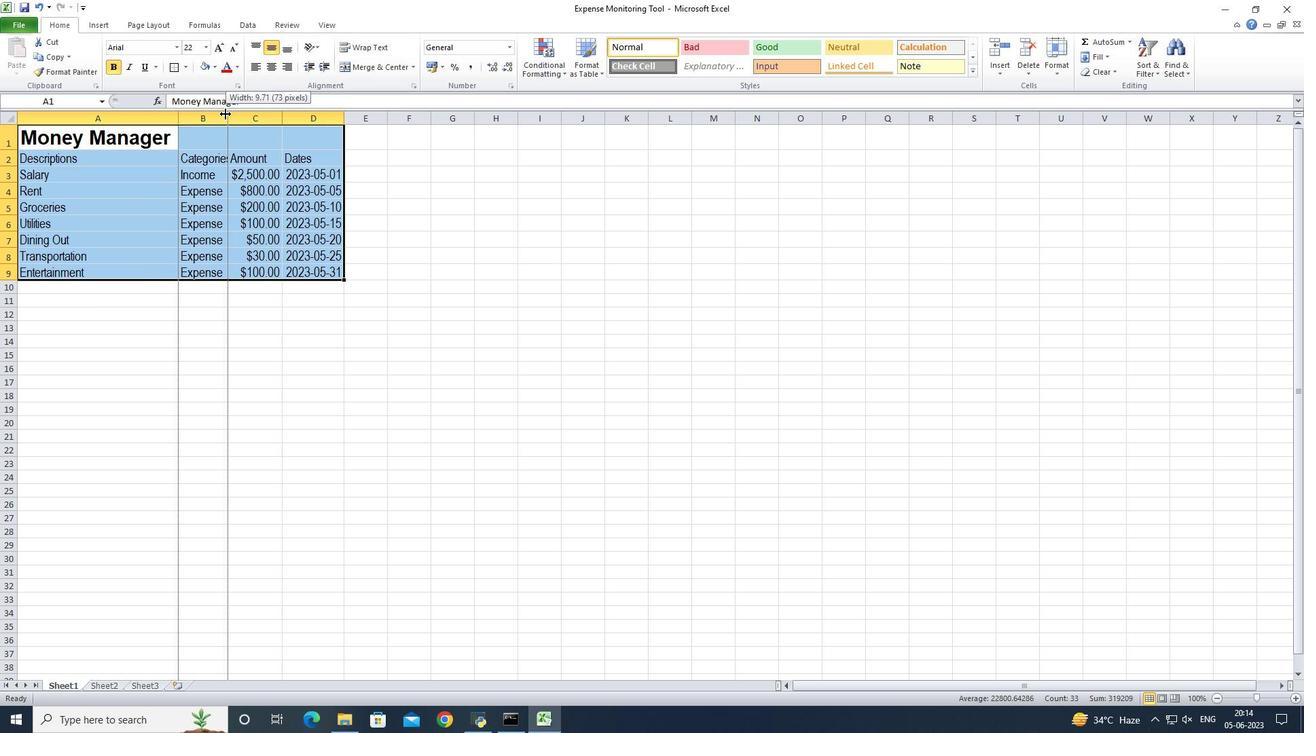 
Action: Mouse moved to (289, 114)
Screenshot: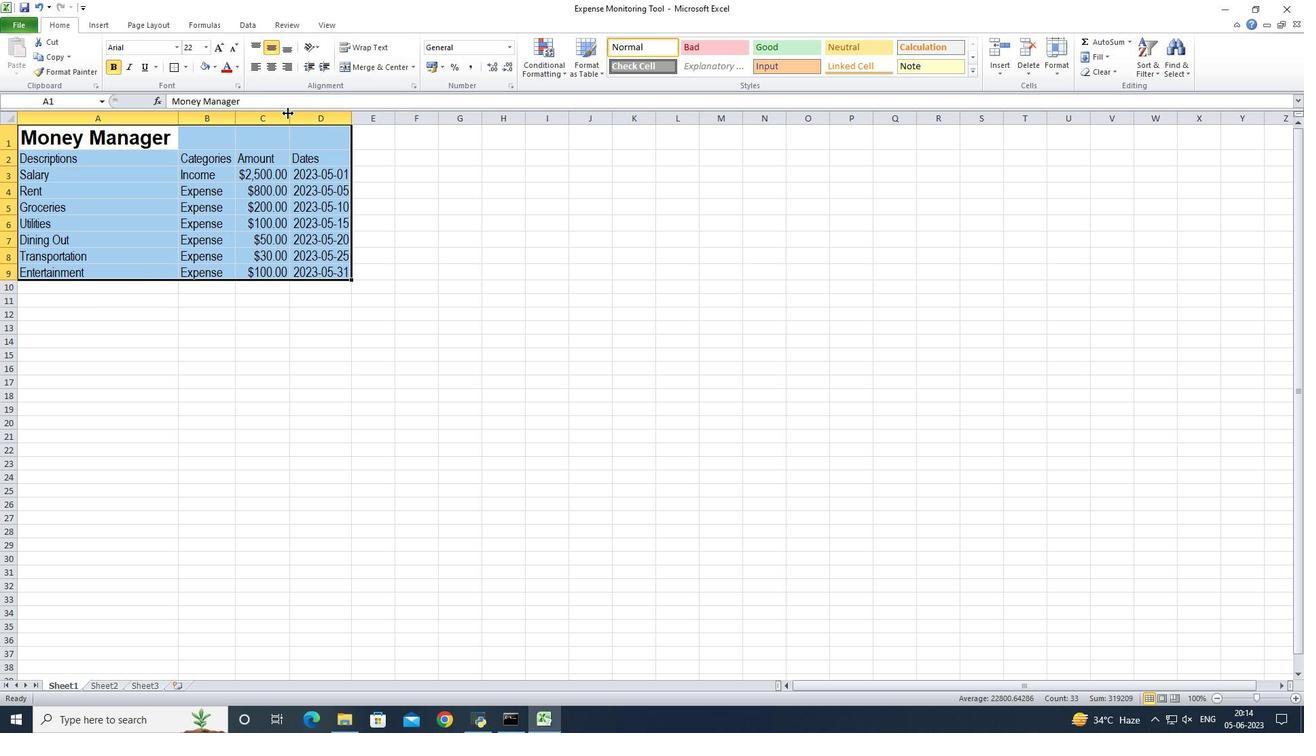 
Action: Mouse pressed left at (289, 114)
Screenshot: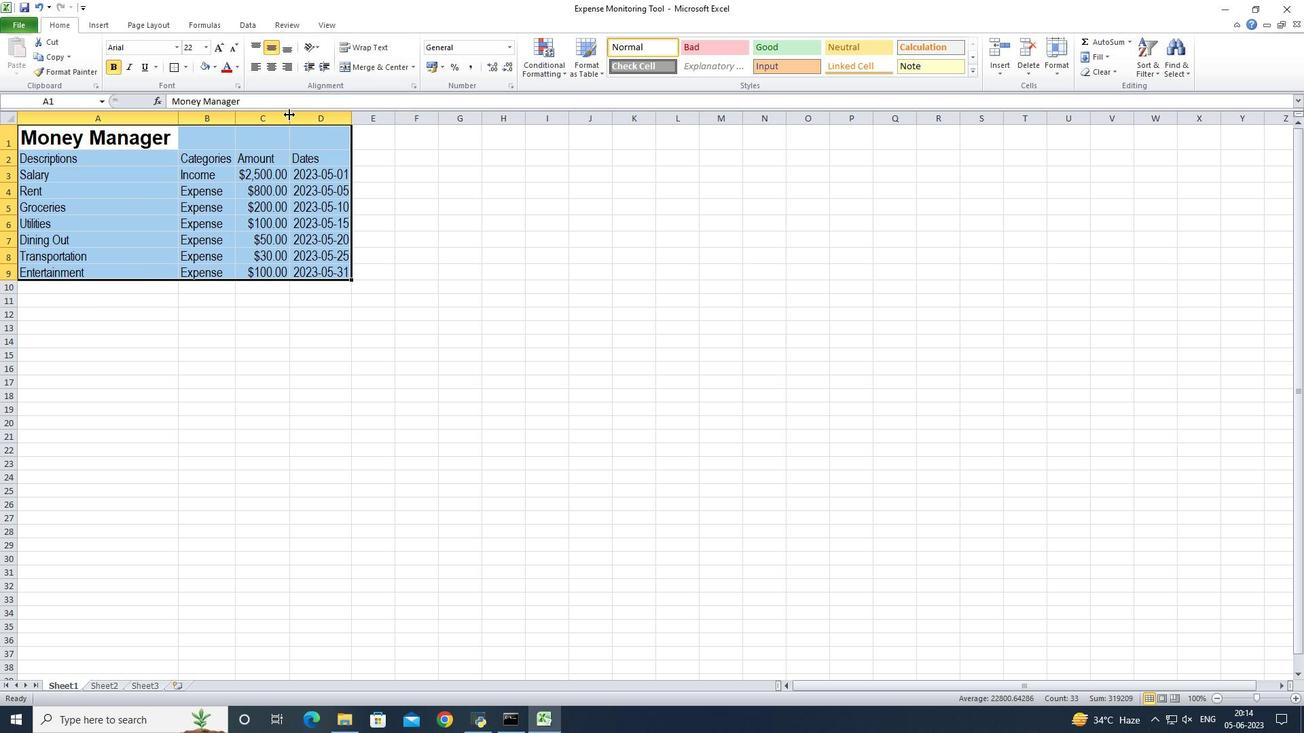 
Action: Mouse pressed left at (289, 114)
Screenshot: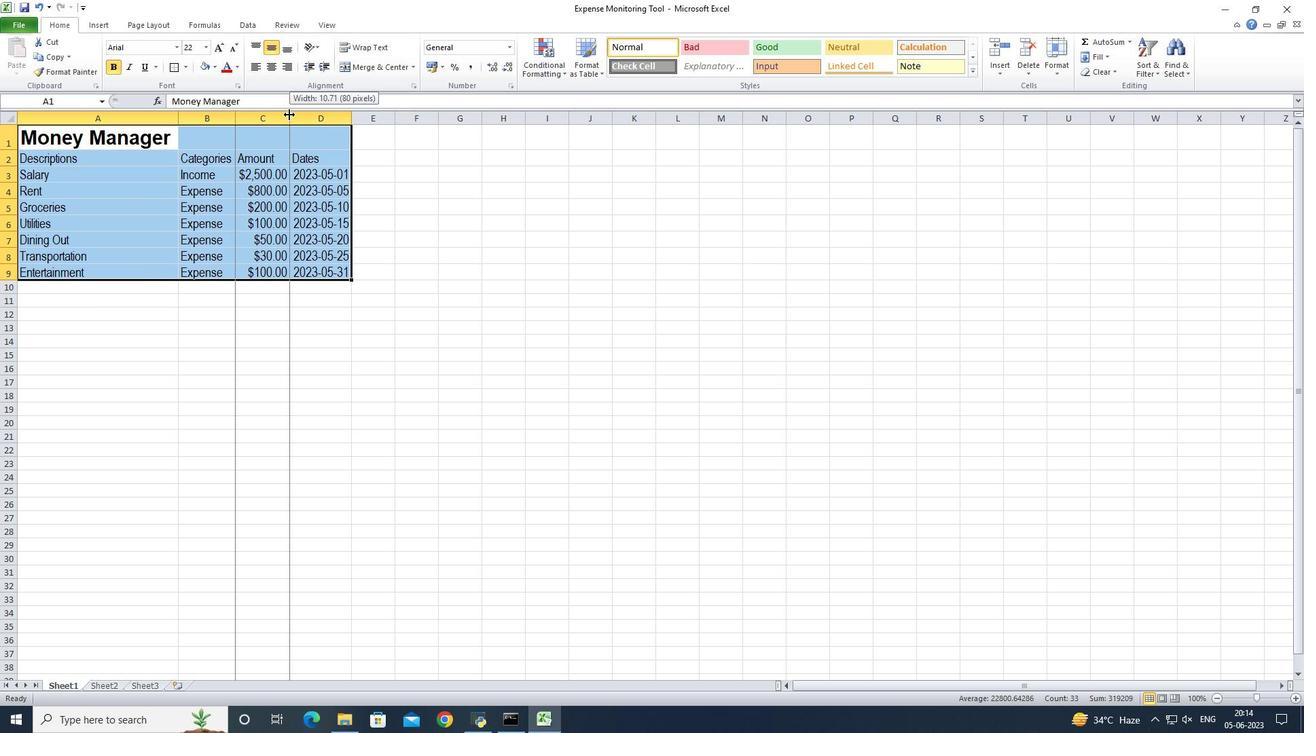 
Action: Mouse moved to (351, 121)
Screenshot: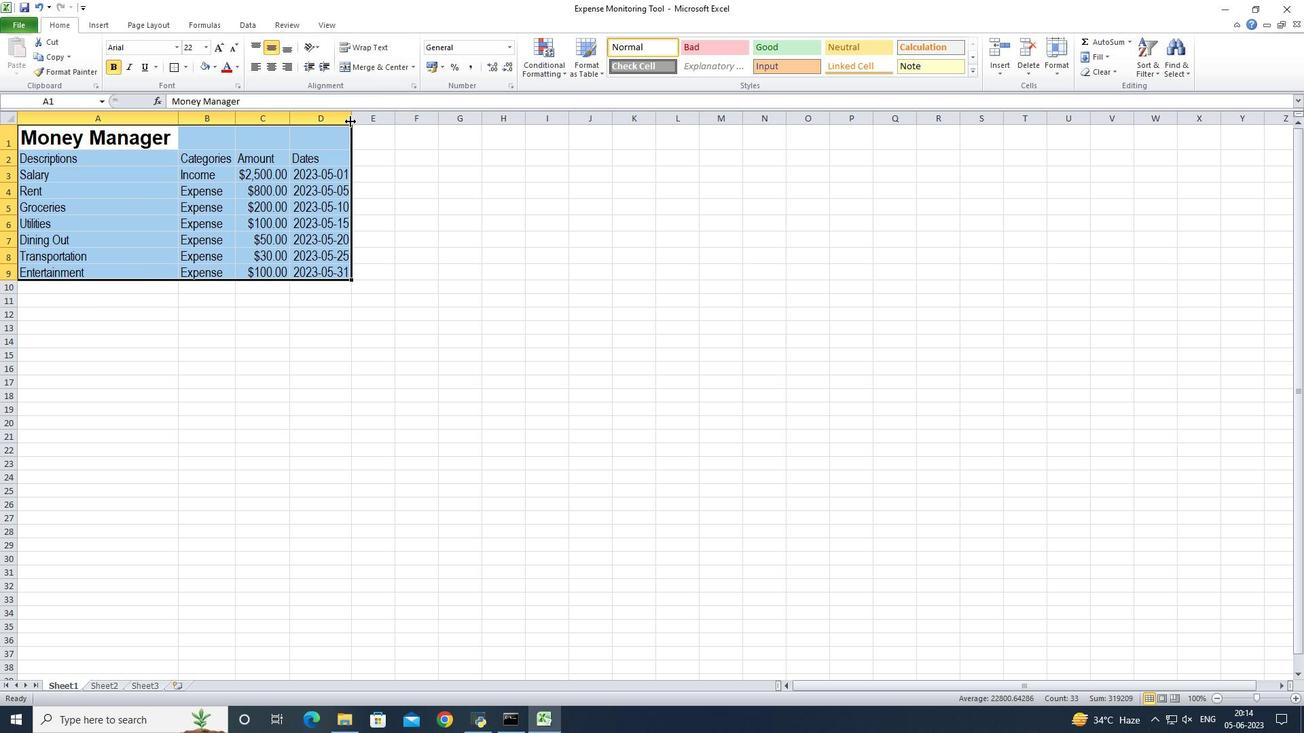 
Action: Mouse pressed left at (351, 121)
Screenshot: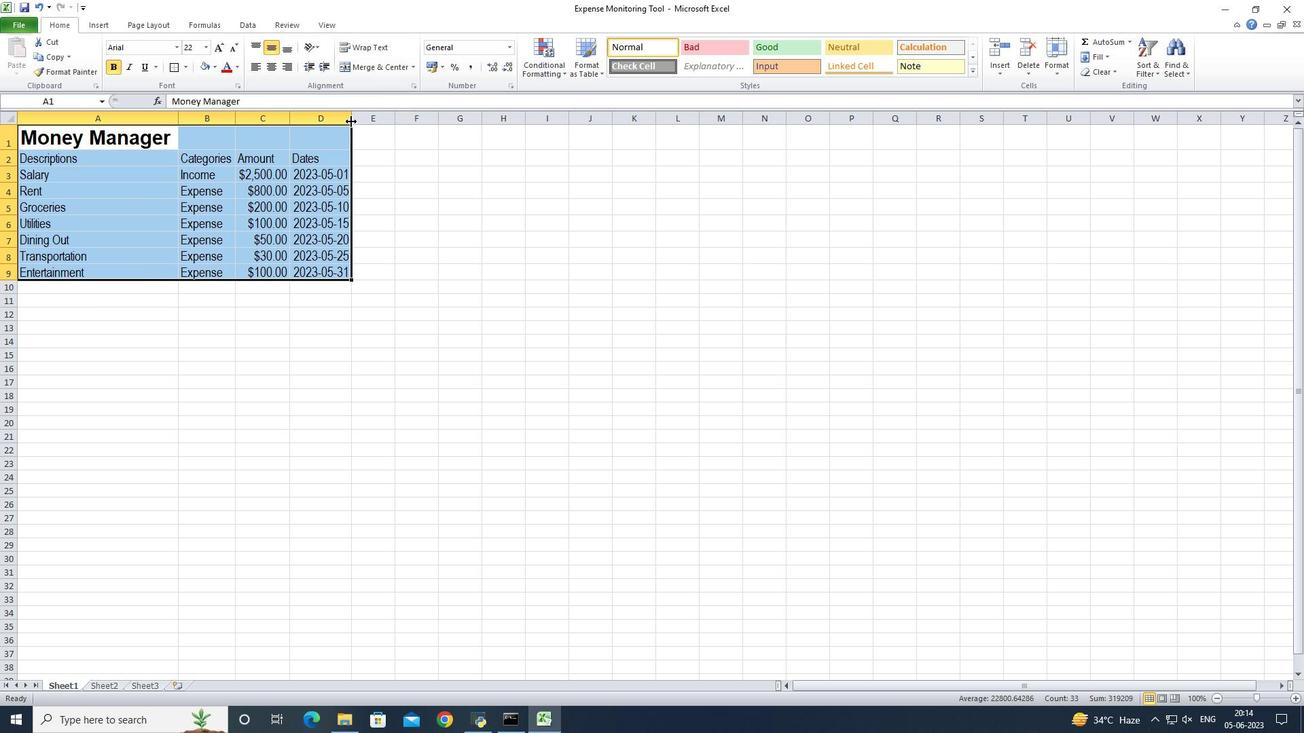 
Action: Mouse pressed left at (351, 121)
Screenshot: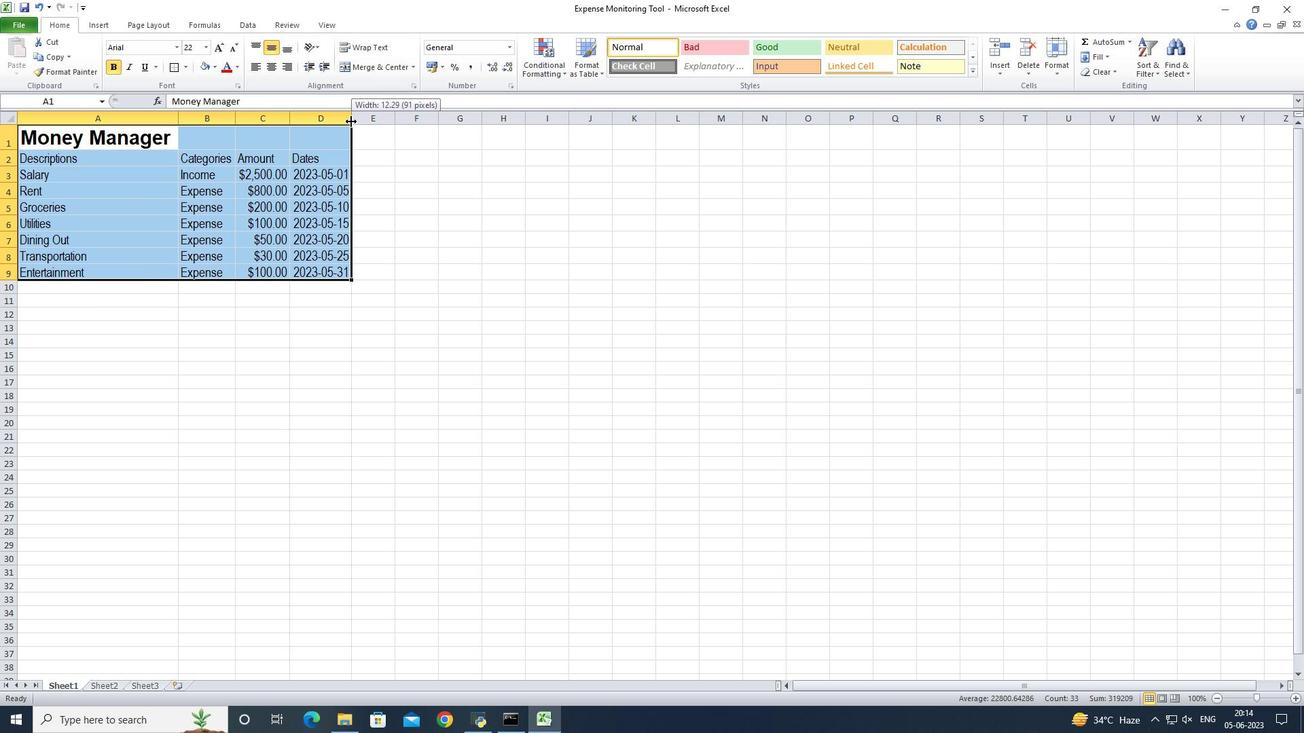 
Action: Key pressed ctrl+S
Screenshot: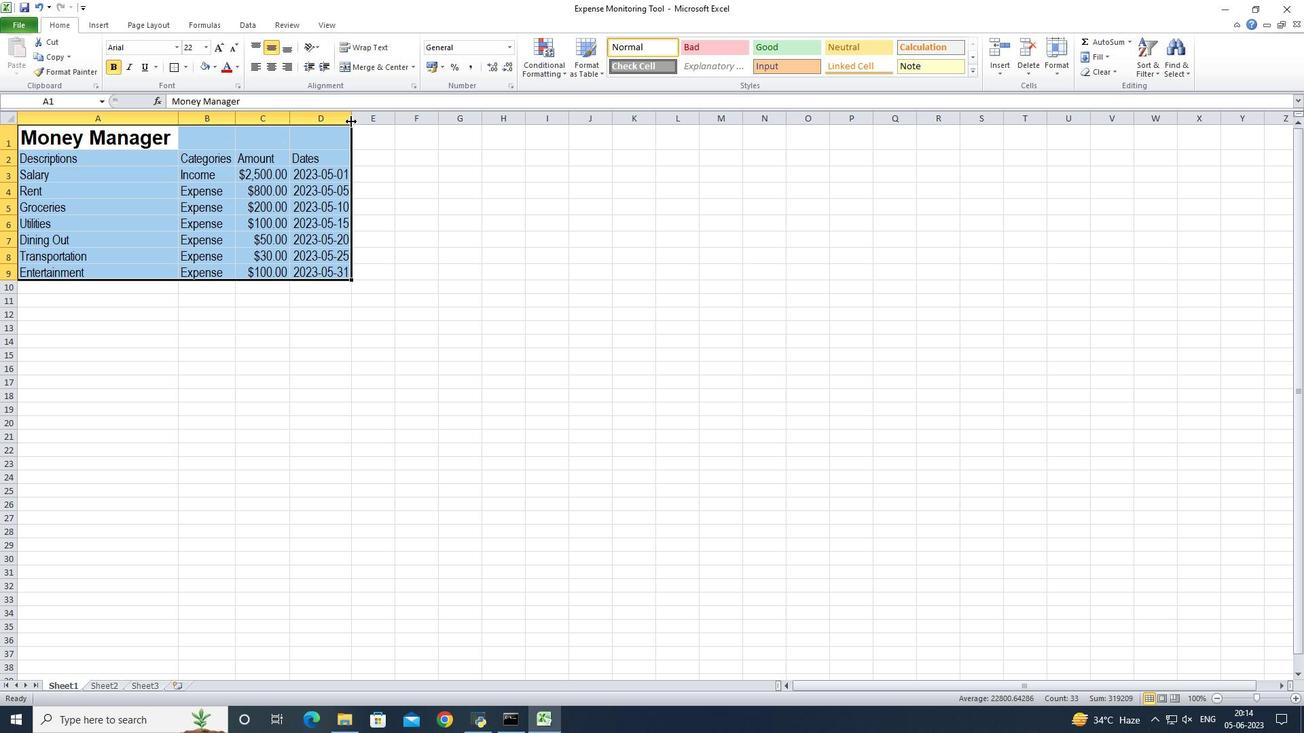 
Action: Mouse moved to (292, 361)
Screenshot: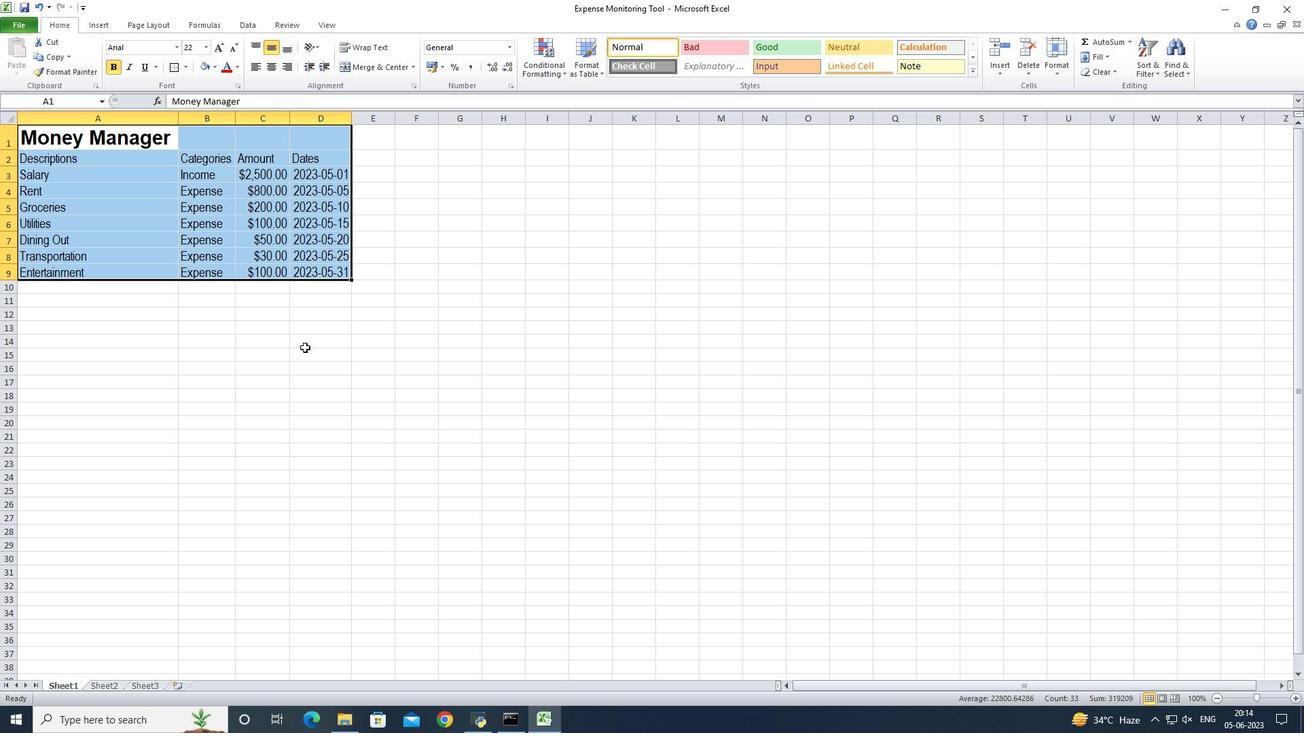 
